 Task: Create a task  Create a new online platform for online therapy sessions , assign it to team member softage.2@softage.net in the project ArrowSprint and update the status of the task to  Off Track , set the priority of the task to Medium
Action: Mouse moved to (56, 45)
Screenshot: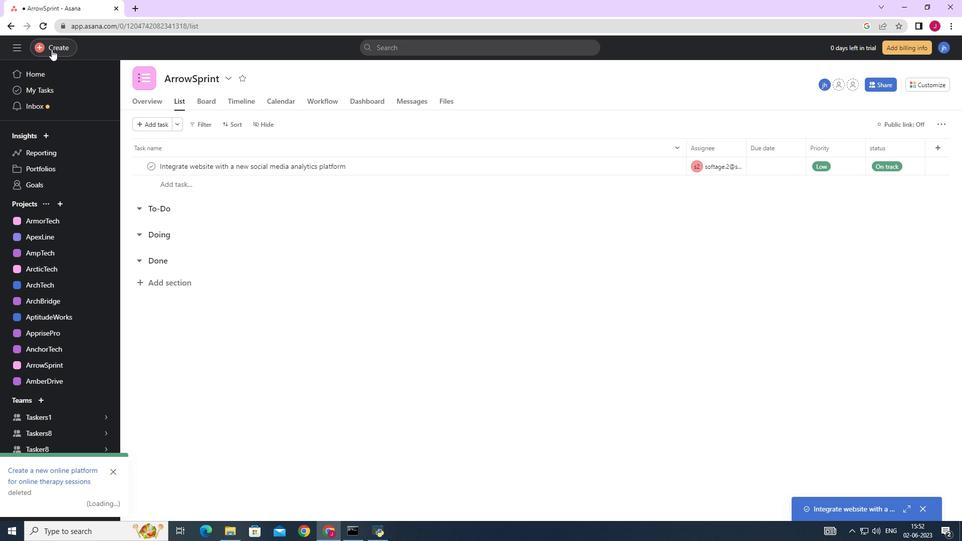 
Action: Mouse pressed left at (56, 45)
Screenshot: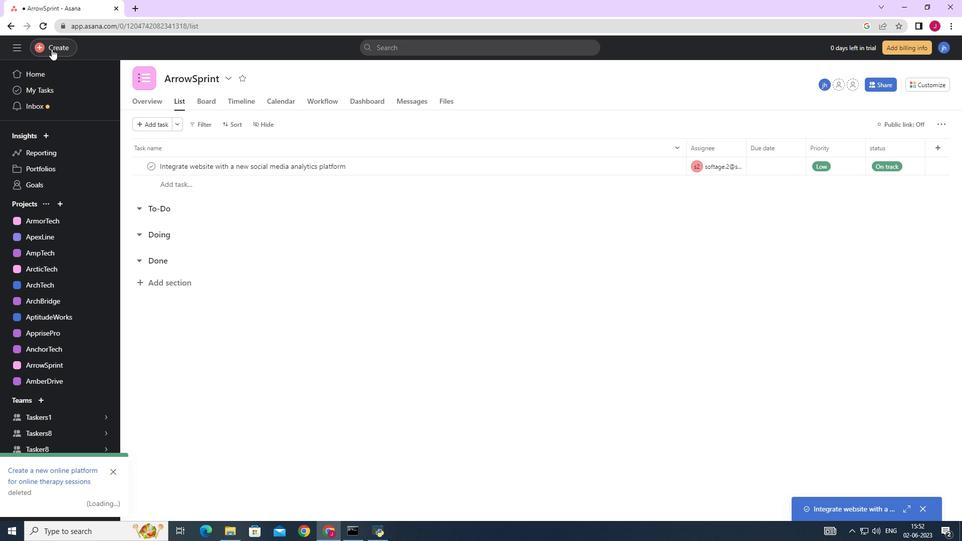 
Action: Mouse moved to (125, 52)
Screenshot: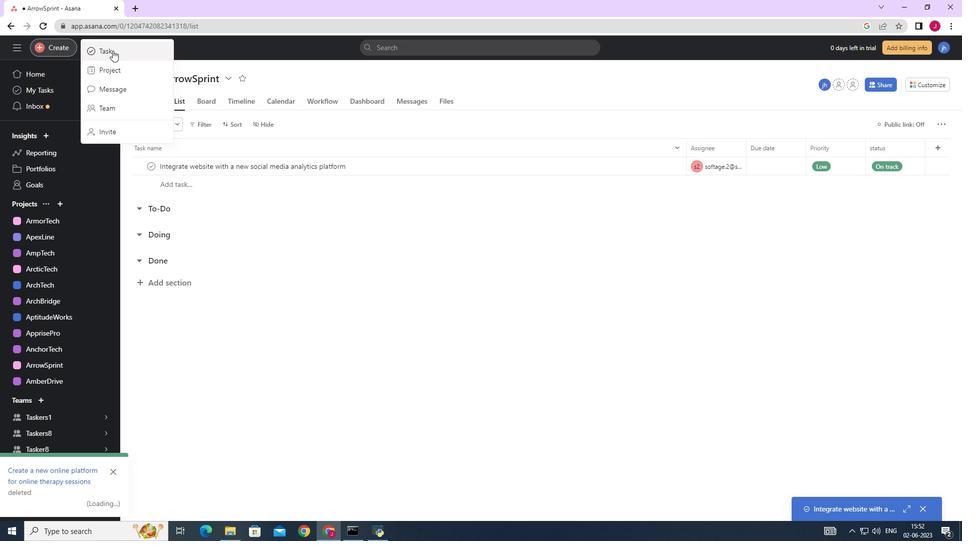 
Action: Mouse pressed left at (125, 52)
Screenshot: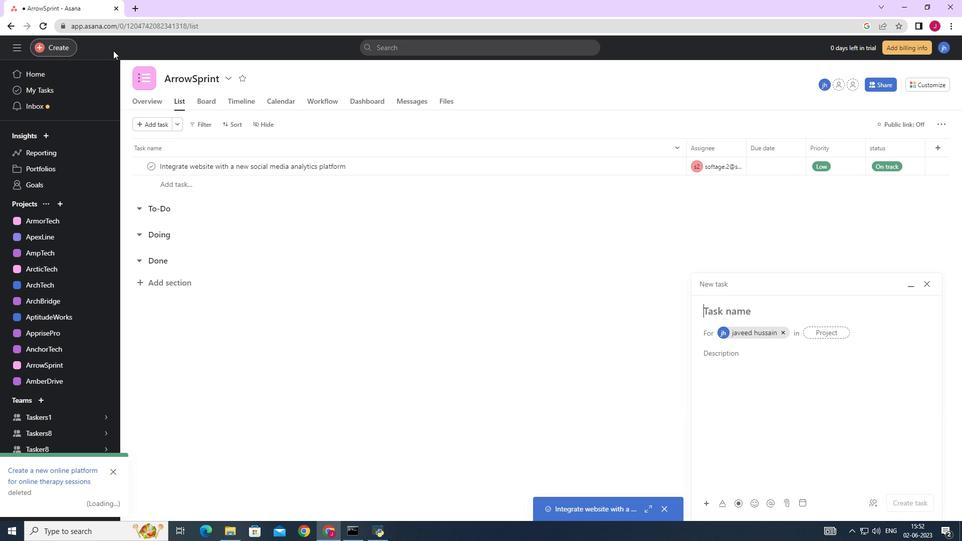
Action: Mouse moved to (786, 335)
Screenshot: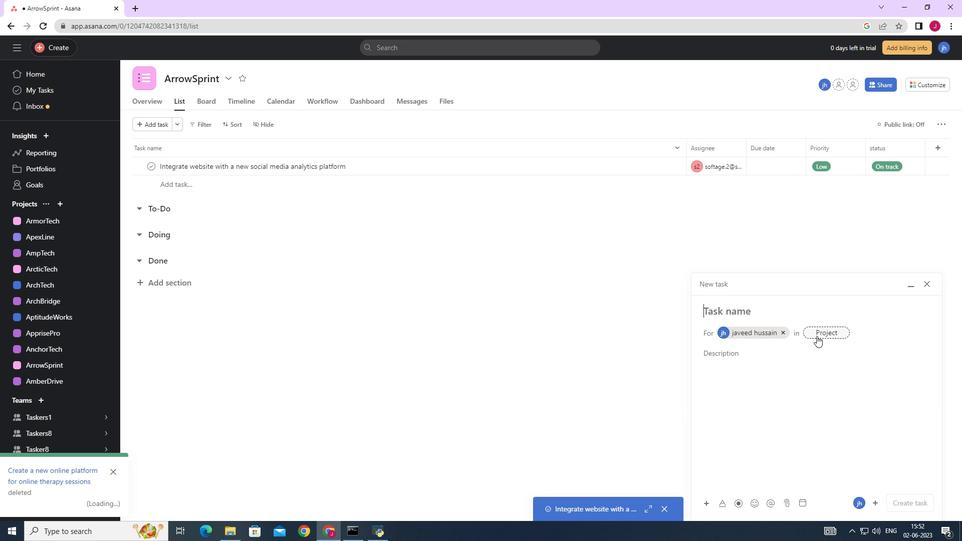 
Action: Mouse pressed left at (786, 335)
Screenshot: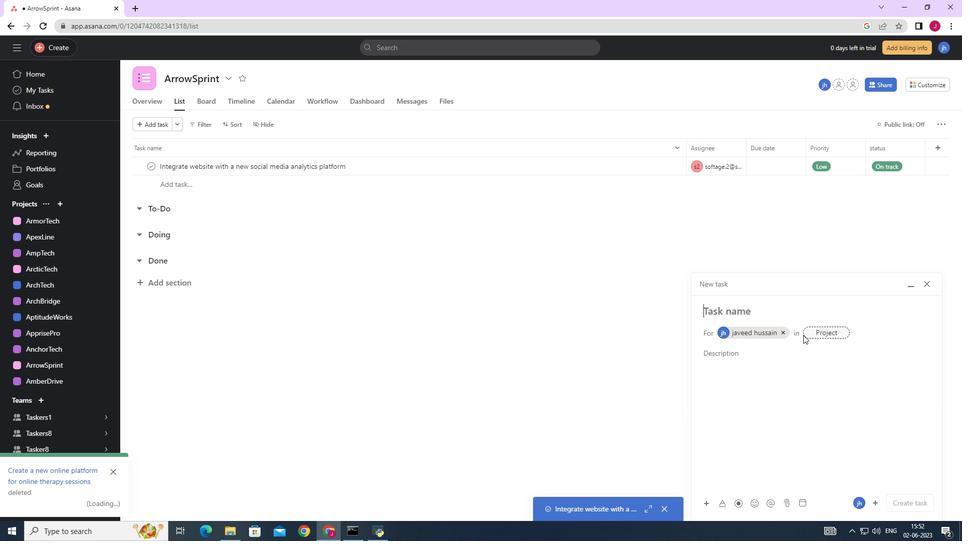 
Action: Mouse moved to (746, 313)
Screenshot: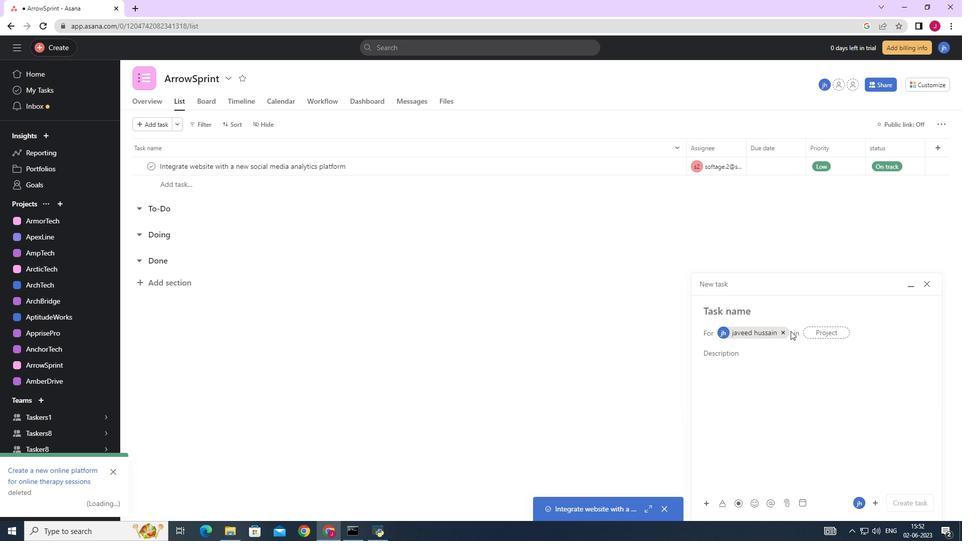 
Action: Mouse pressed left at (746, 313)
Screenshot: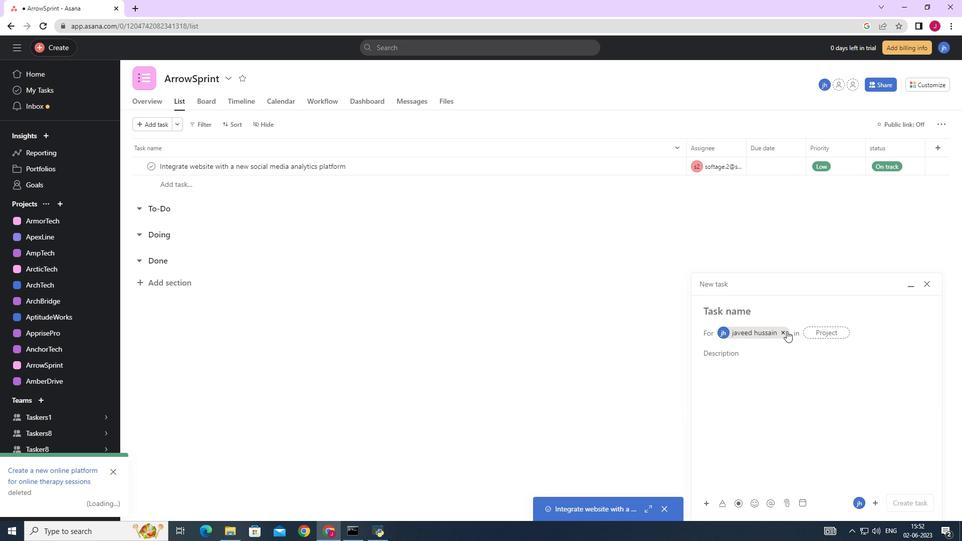 
Action: Key pressed <Key.caps_lock>C<Key.caps_lock>ret<Key.backspace>ate<Key.space>a<Key.space>new<Key.space>online<Key.space>platform<Key.space>for<Key.space>online<Key.space>therapy<Key.space>sessions
Screenshot: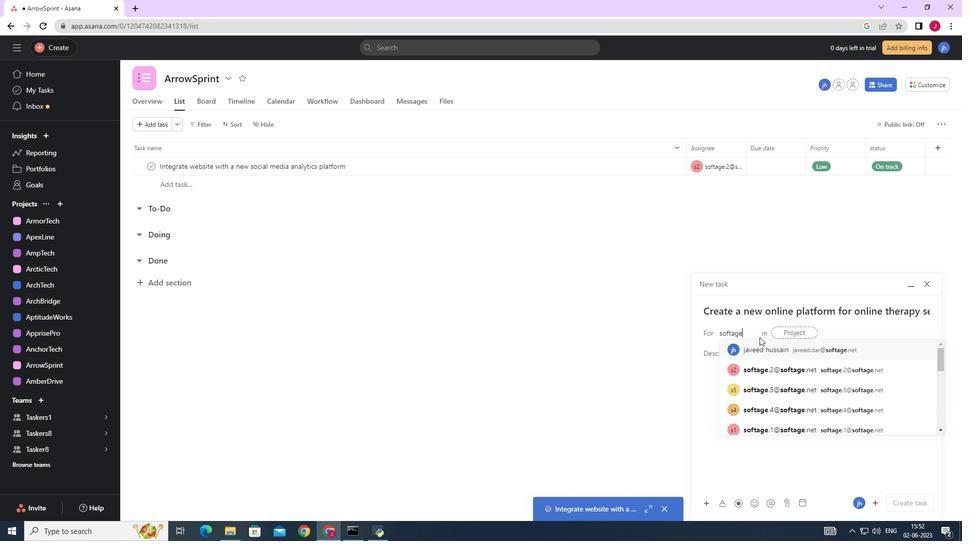 
Action: Mouse moved to (746, 337)
Screenshot: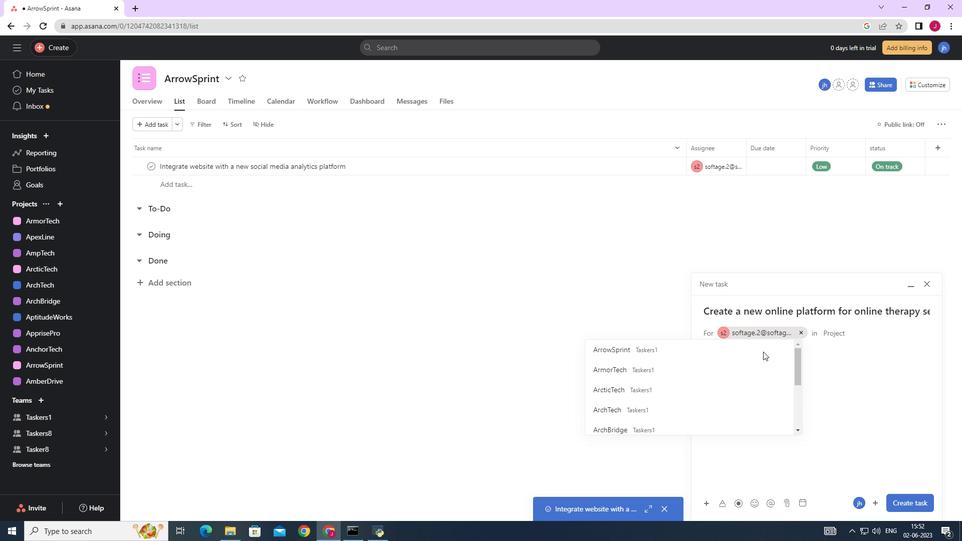 
Action: Mouse pressed left at (746, 337)
Screenshot: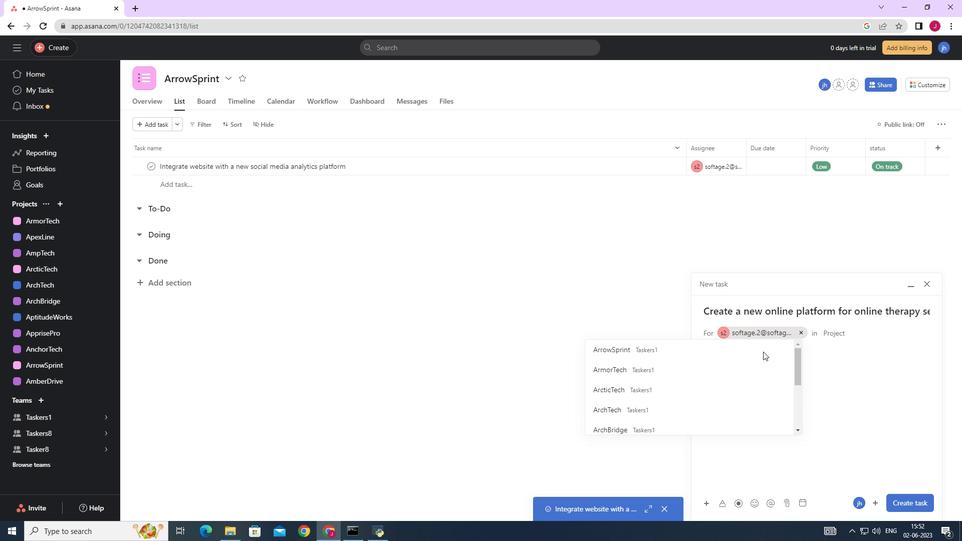 
Action: Mouse moved to (745, 337)
Screenshot: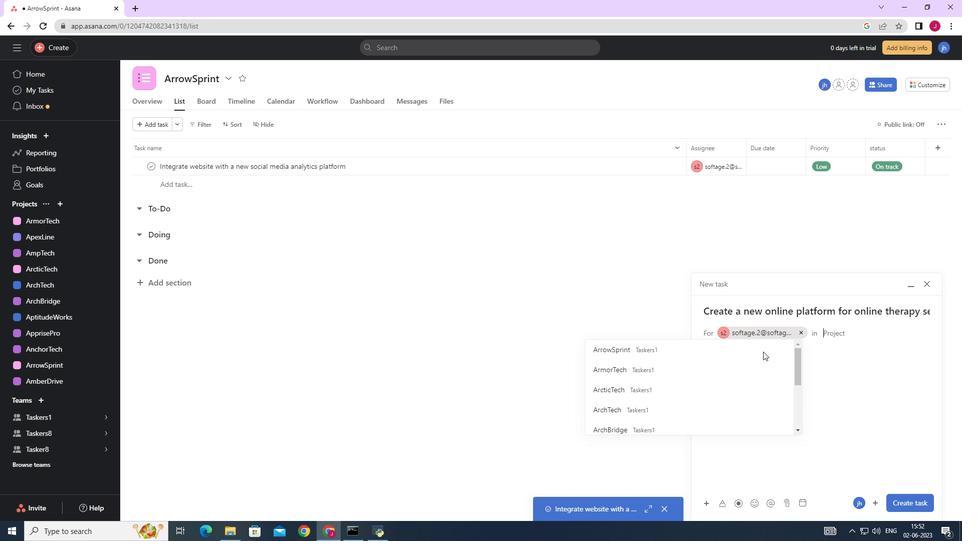 
Action: Key pressed softage.2
Screenshot: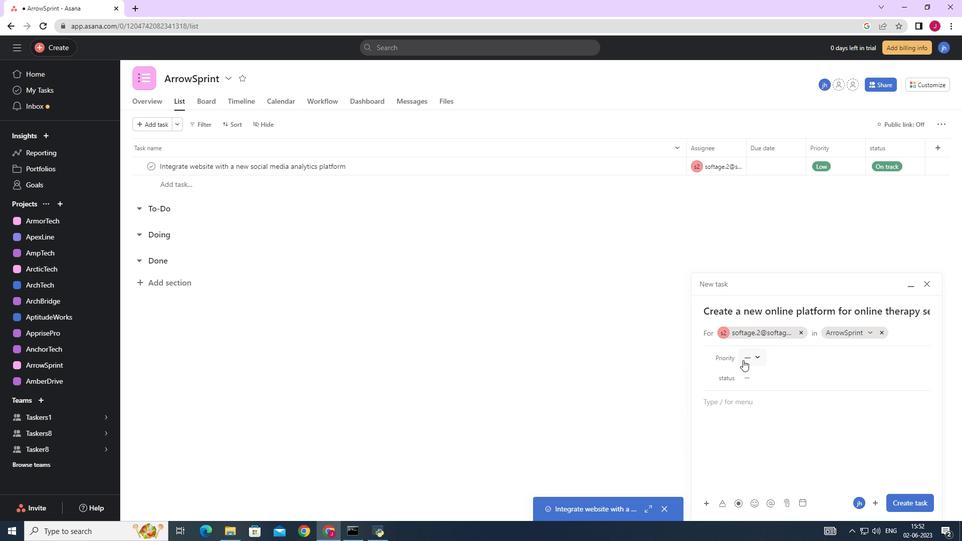 
Action: Mouse moved to (763, 348)
Screenshot: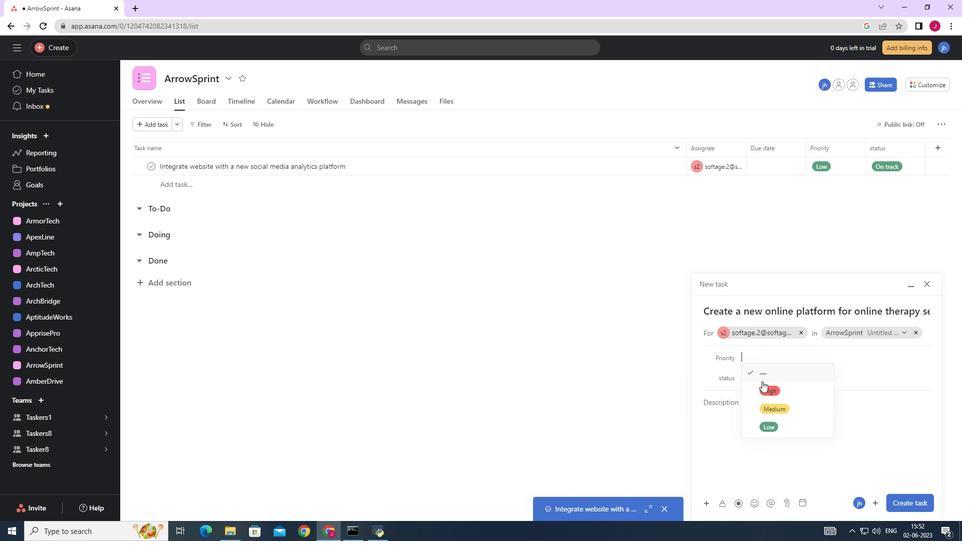 
Action: Mouse pressed left at (763, 348)
Screenshot: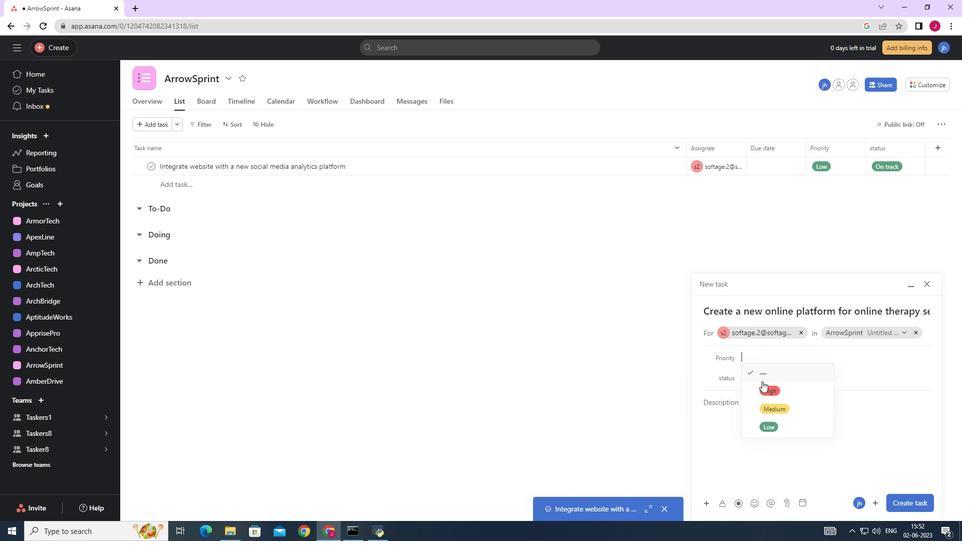 
Action: Mouse moved to (645, 348)
Screenshot: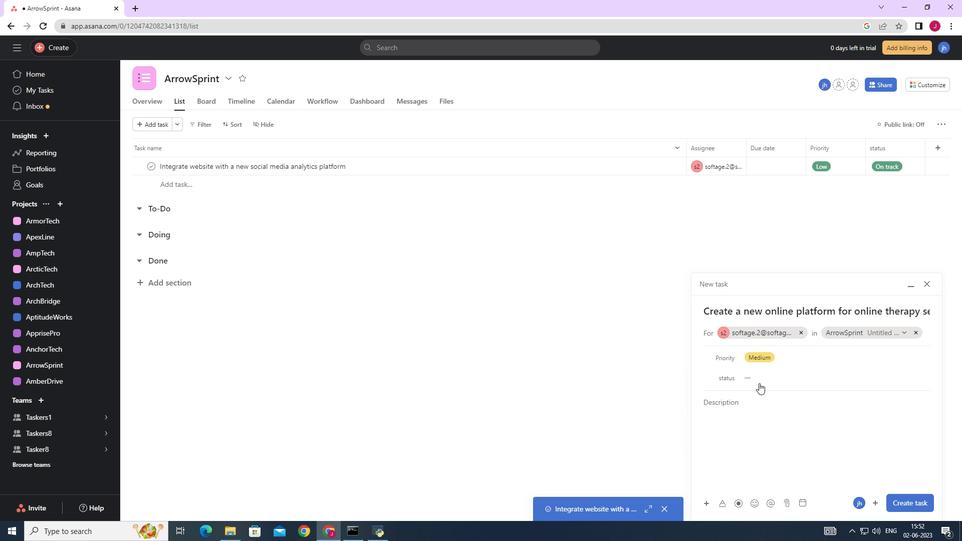 
Action: Mouse pressed left at (645, 348)
Screenshot: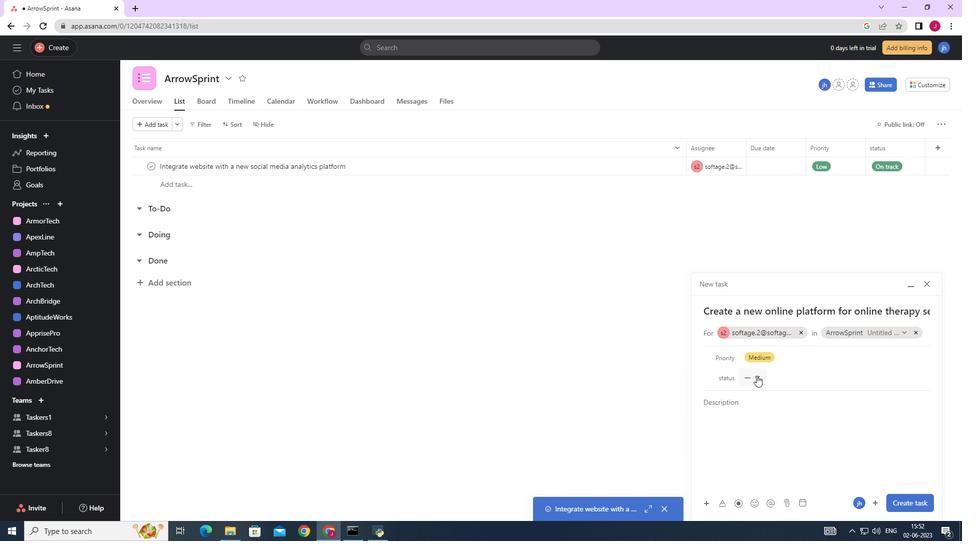 
Action: Mouse moved to (744, 358)
Screenshot: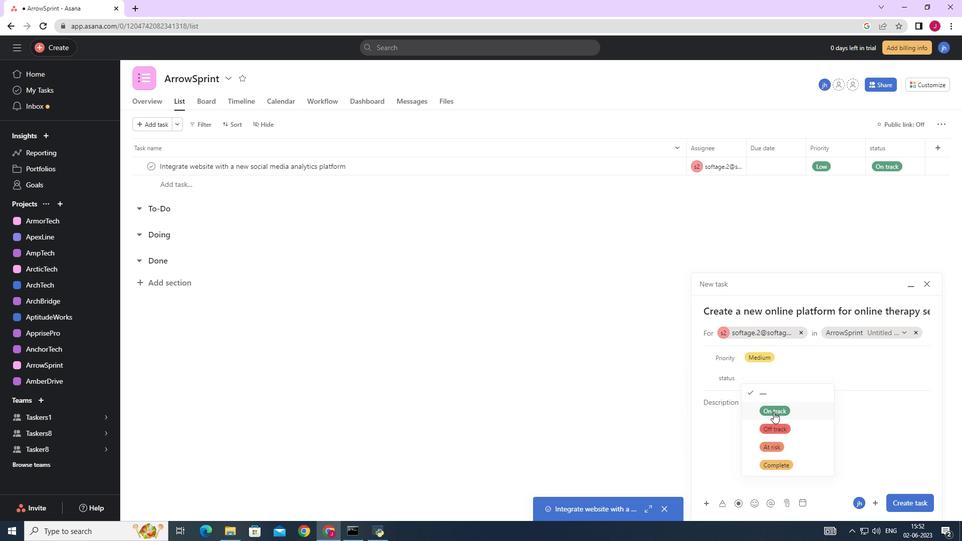 
Action: Mouse pressed left at (744, 358)
Screenshot: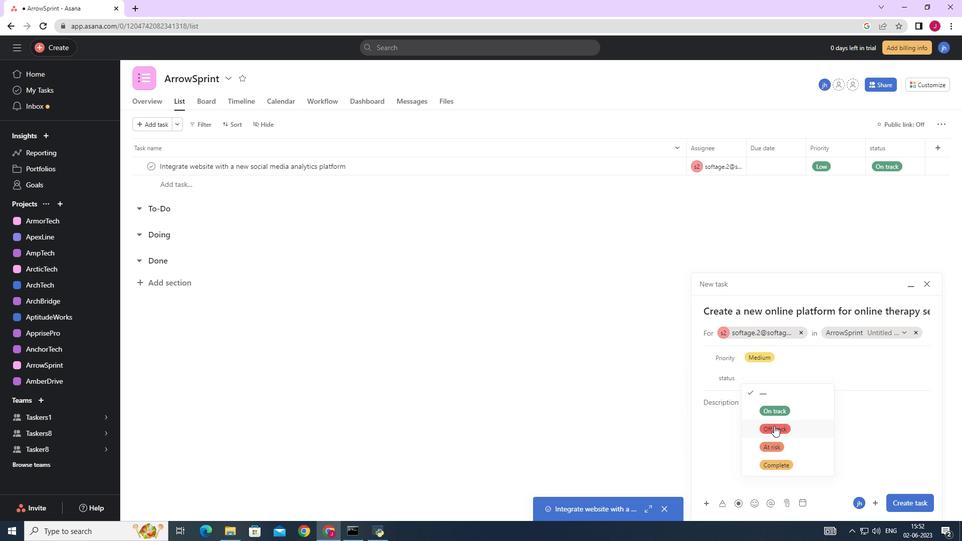 
Action: Mouse moved to (768, 411)
Screenshot: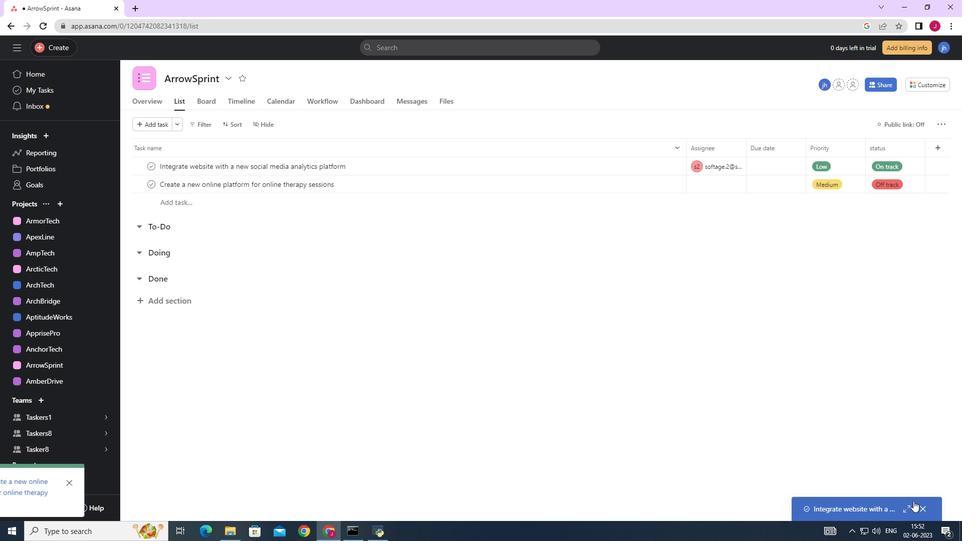 
Action: Mouse pressed left at (768, 411)
Screenshot: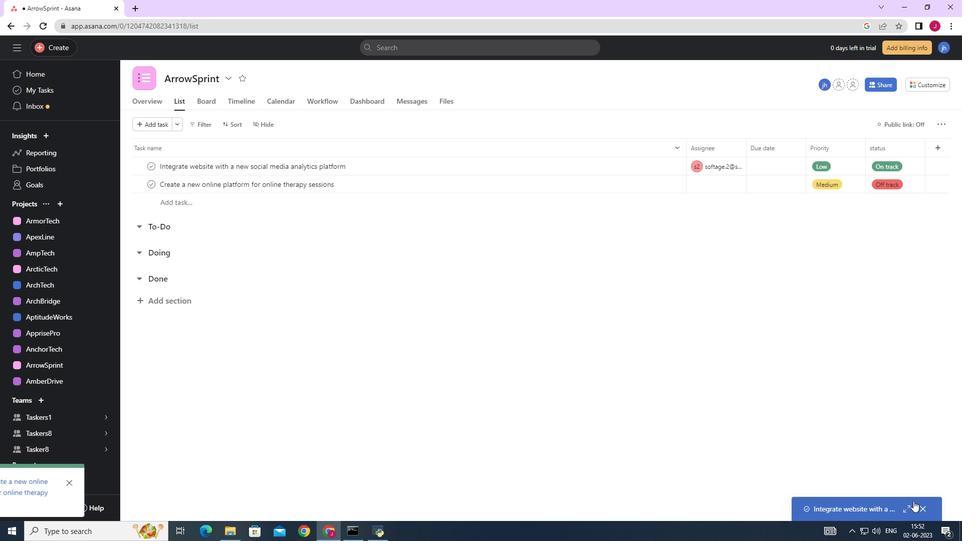 
Action: Mouse moved to (760, 375)
Screenshot: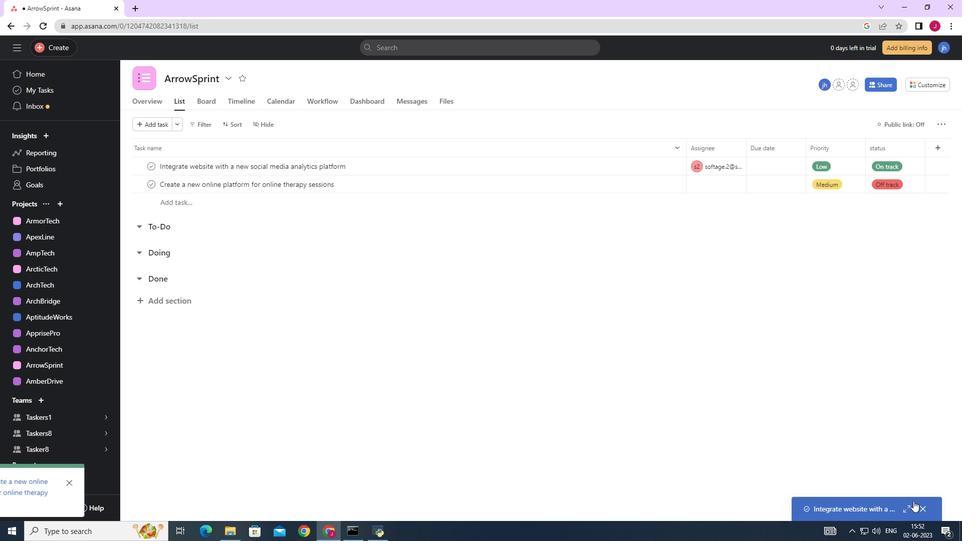 
Action: Mouse pressed left at (760, 375)
Screenshot: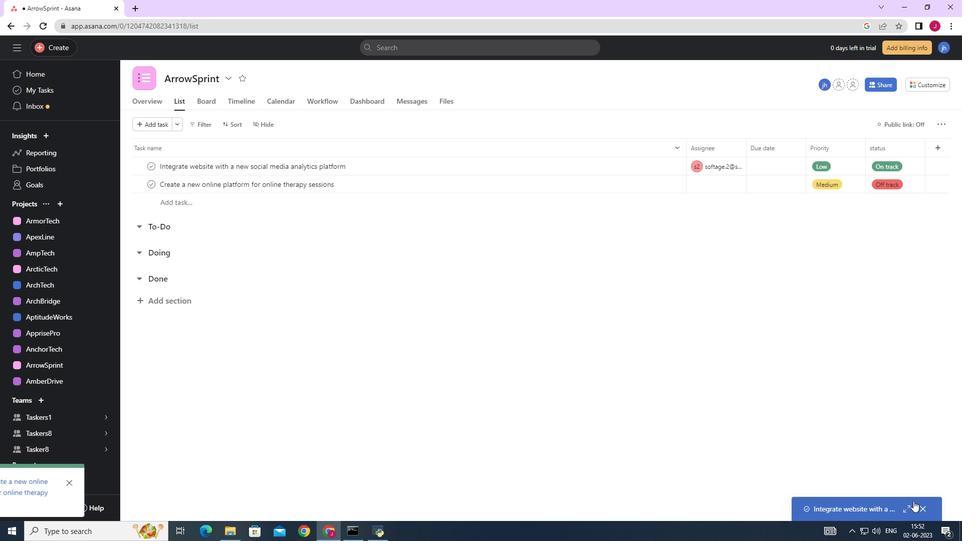 
Action: Mouse moved to (767, 429)
Screenshot: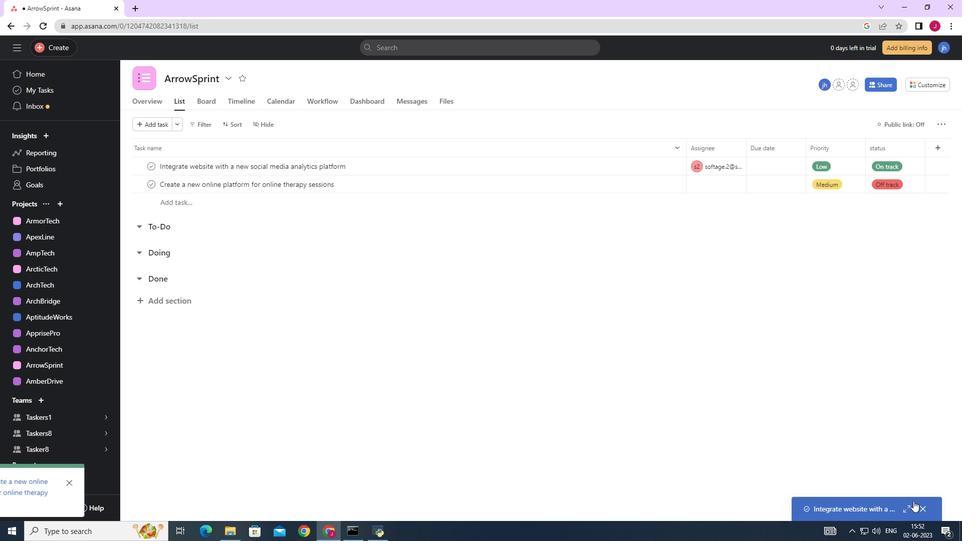 
Action: Mouse pressed left at (767, 429)
Screenshot: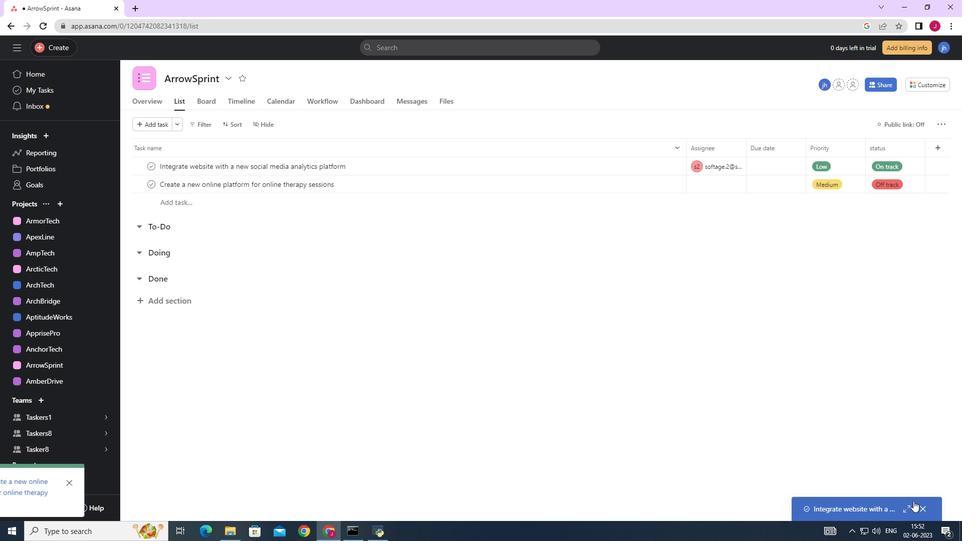 
Action: Mouse moved to (902, 501)
Screenshot: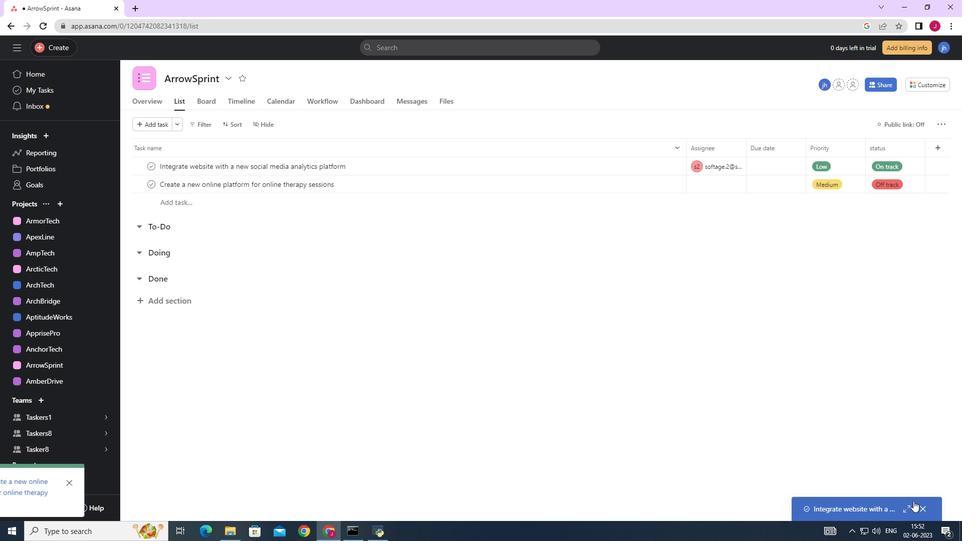 
Action: Mouse pressed left at (902, 501)
Screenshot: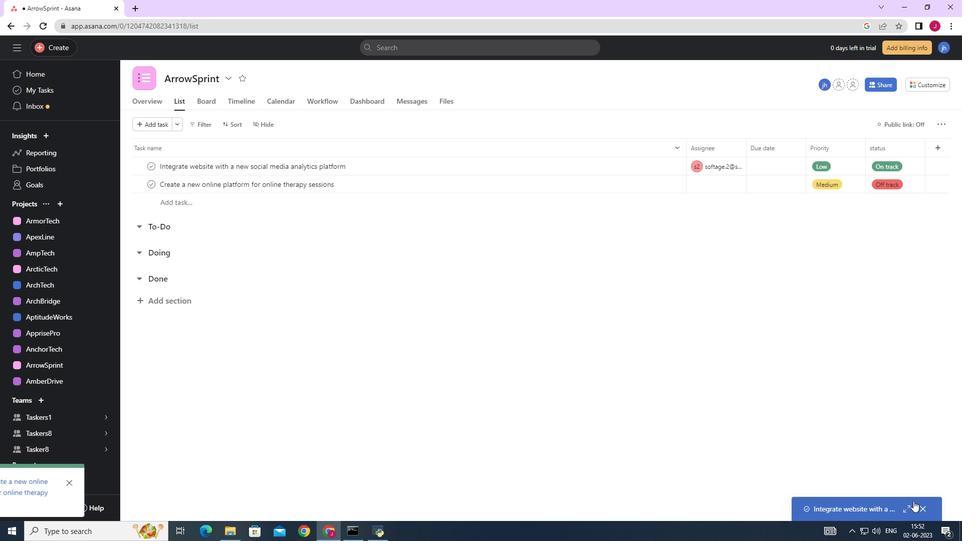 
Action: Mouse moved to (317, 315)
Screenshot: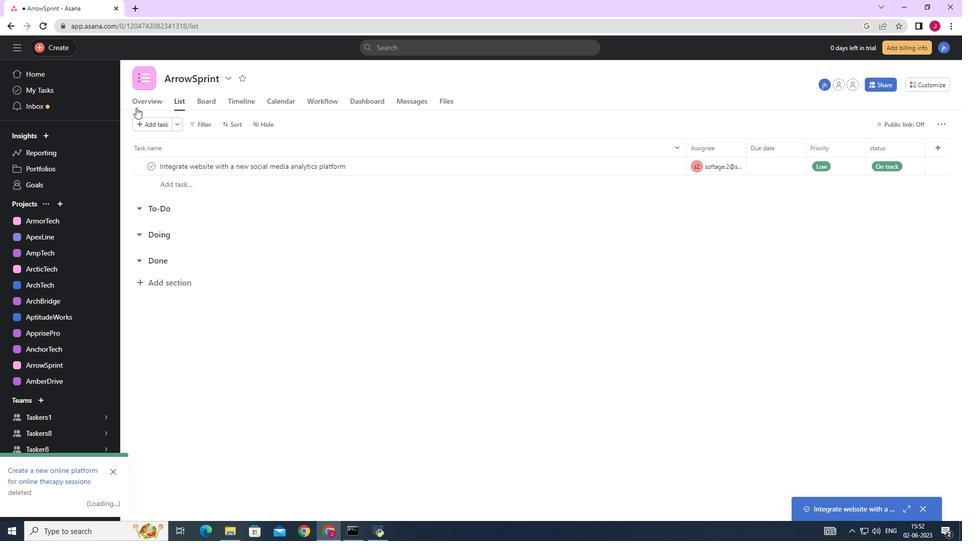 
Action: Mouse scrolled (317, 314) with delta (0, 0)
Screenshot: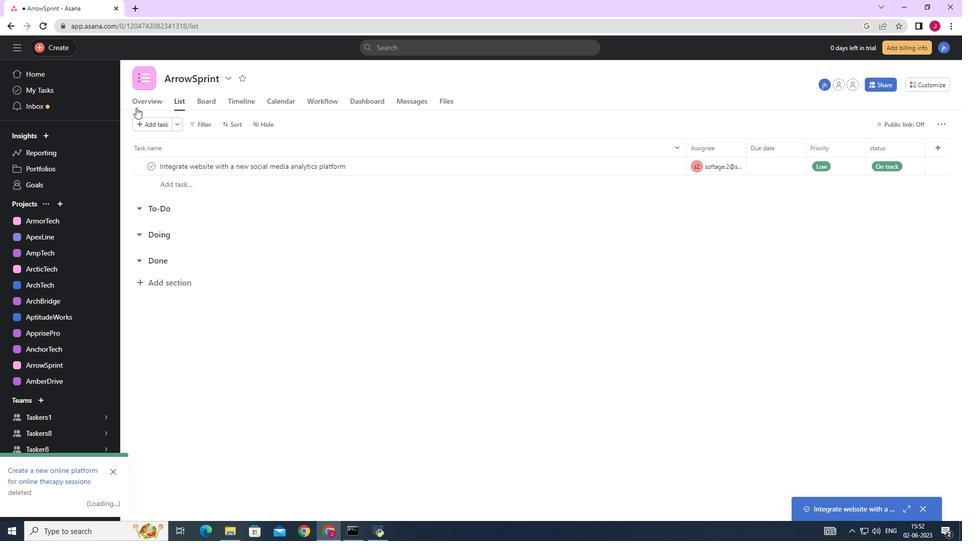 
Action: Mouse scrolled (317, 314) with delta (0, 0)
Screenshot: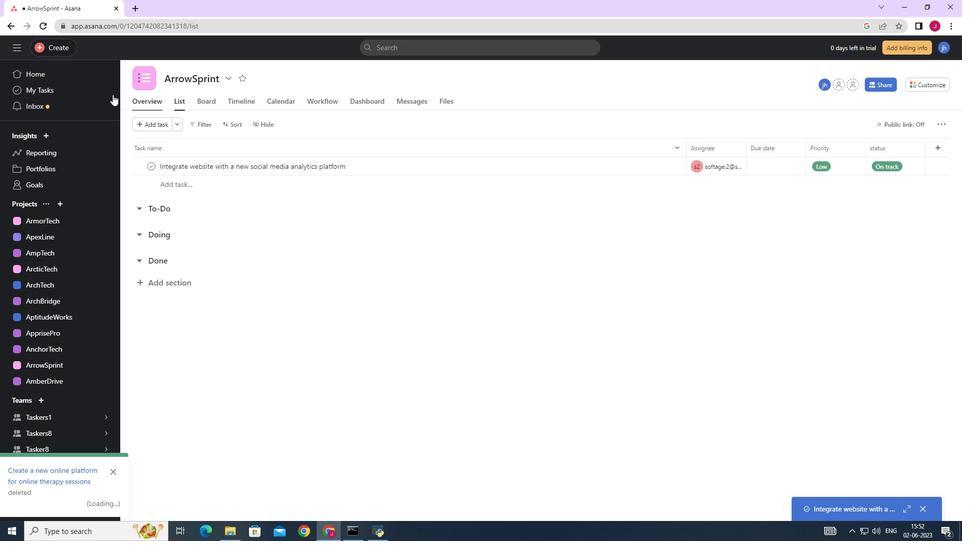 
Action: Mouse moved to (61, 47)
Screenshot: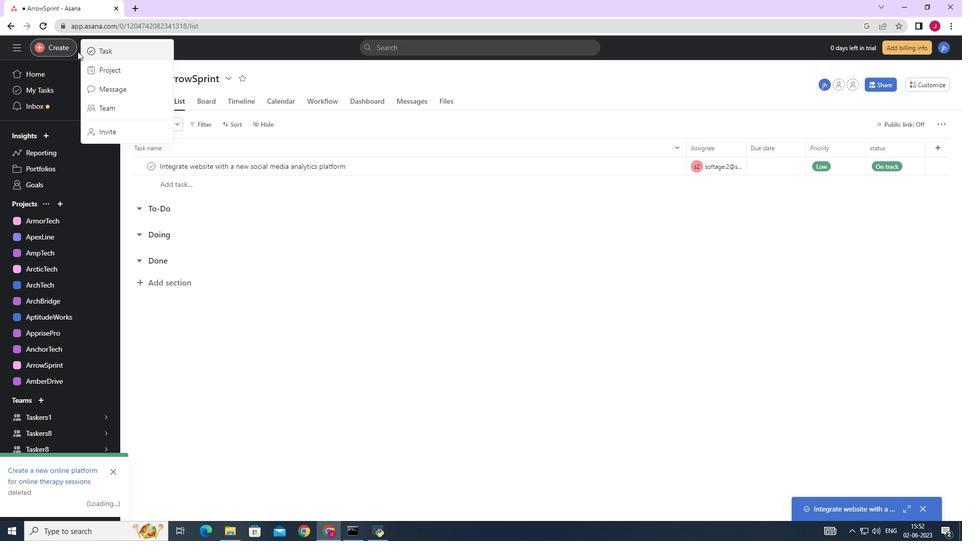 
Action: Mouse pressed left at (61, 47)
Screenshot: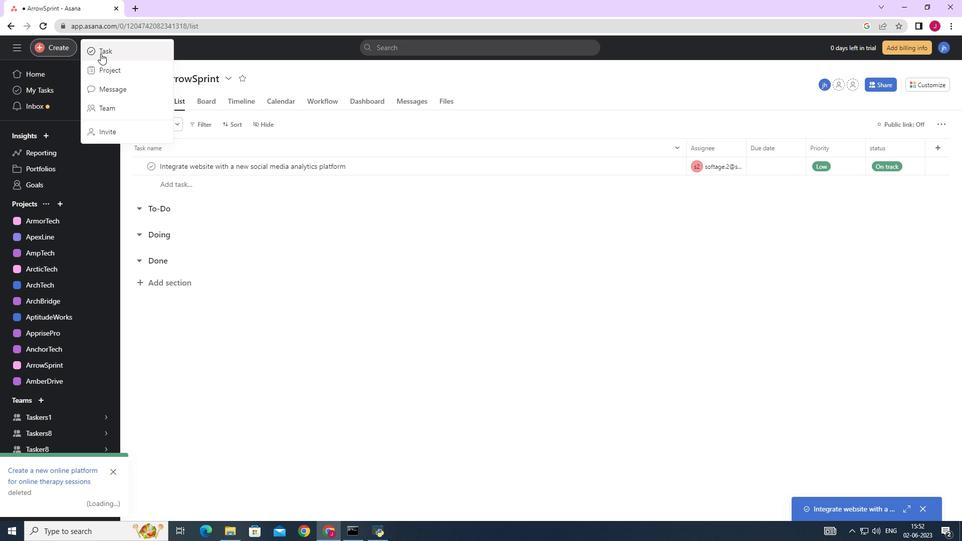 
Action: Mouse moved to (115, 48)
Screenshot: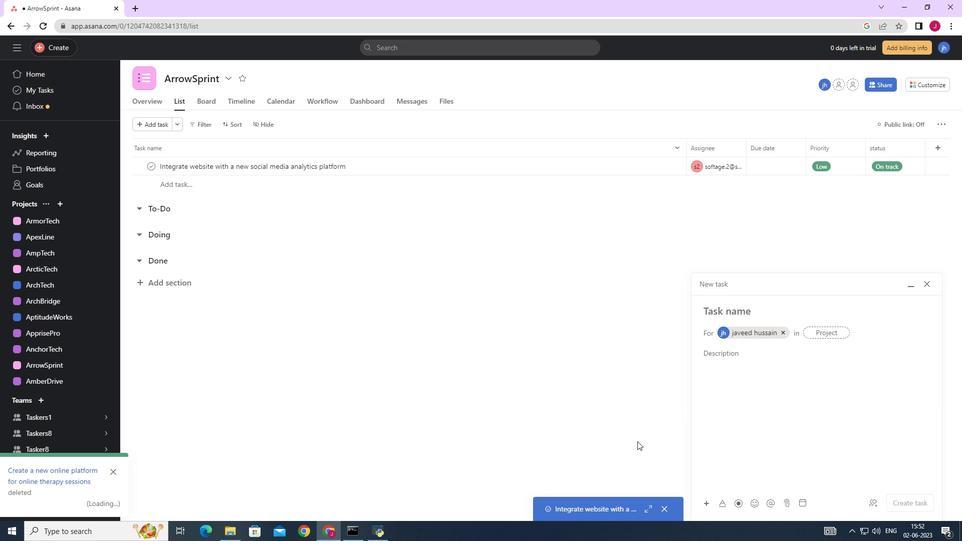 
Action: Mouse pressed left at (115, 48)
Screenshot: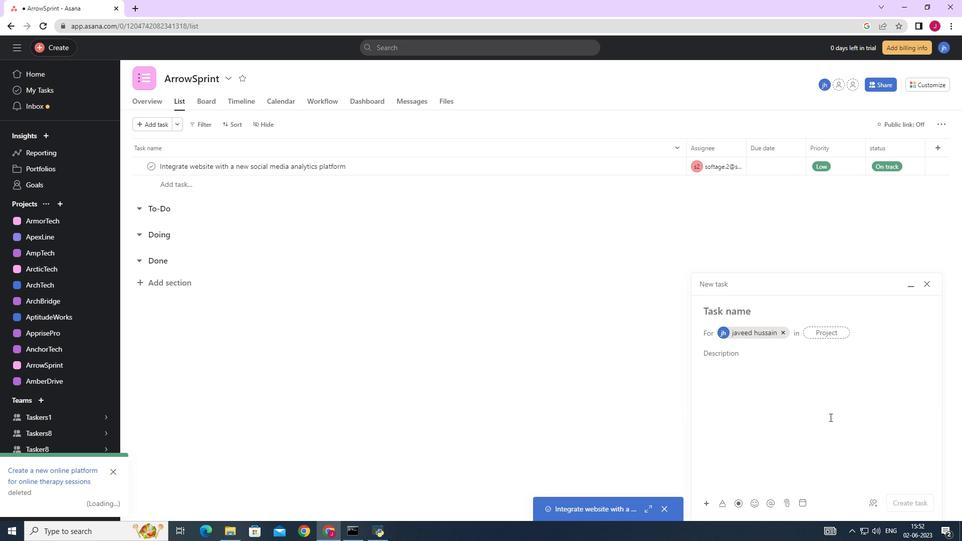 
Action: Mouse moved to (785, 335)
Screenshot: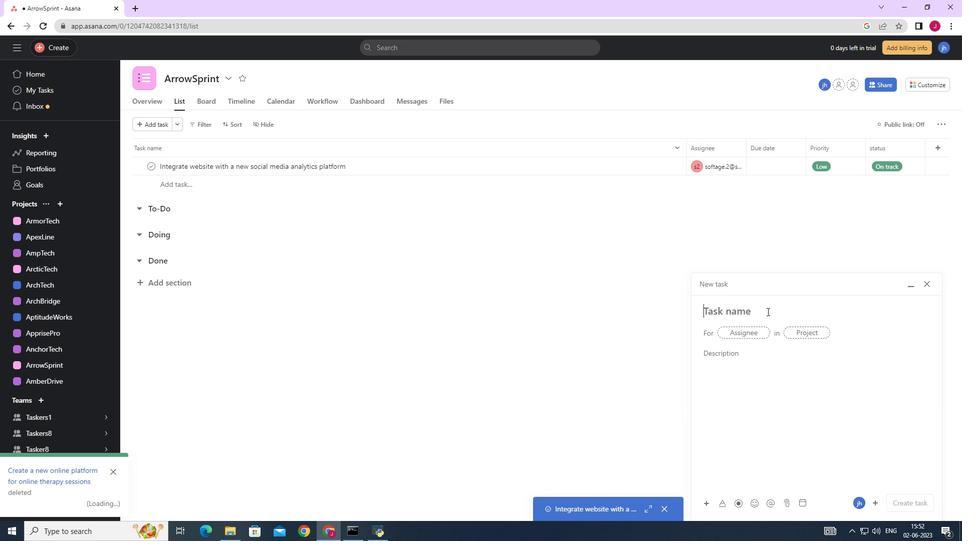 
Action: Mouse pressed left at (785, 335)
Screenshot: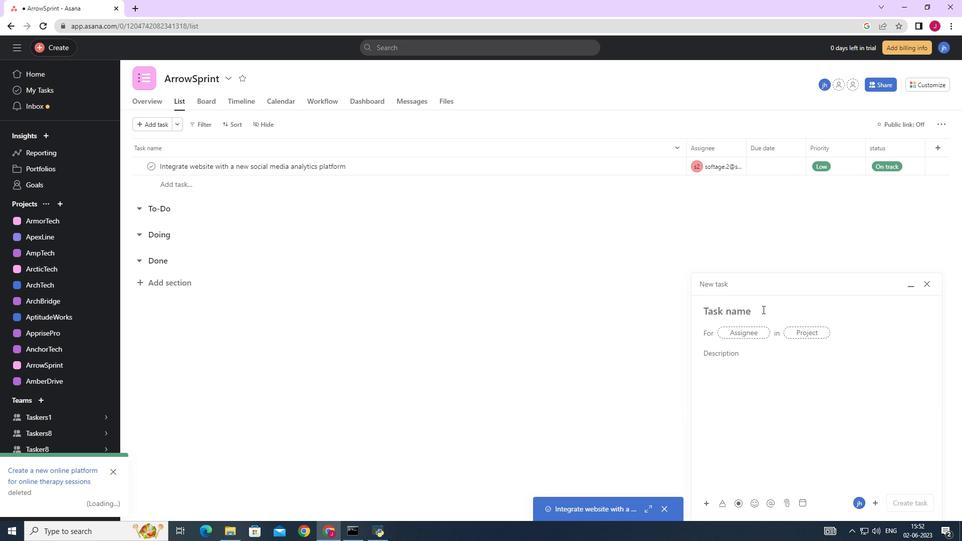 
Action: Mouse moved to (732, 310)
Screenshot: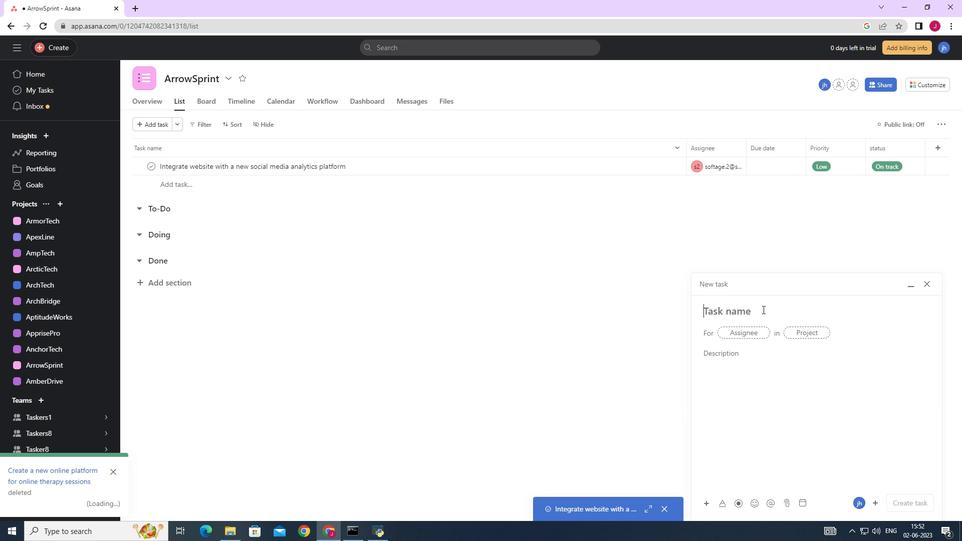 
Action: Mouse pressed left at (732, 310)
Screenshot: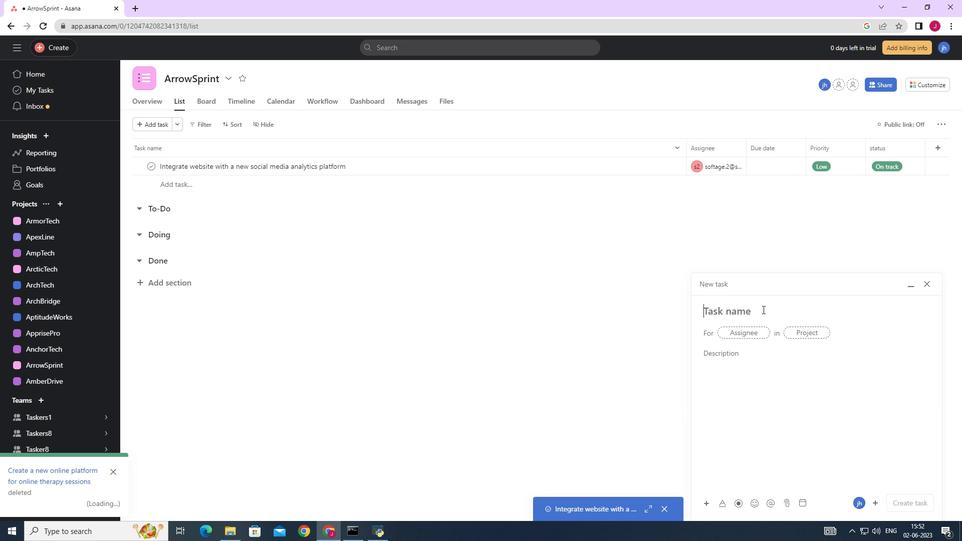 
Action: Key pressed <Key.caps_lock>C<Key.caps_lock>reate<Key.space>anew<Key.insert><Key.backspace><Key.backspace><Key.backspace><Key.backspace><Key.space>new<Key.space>p<Key.backspace>online<Key.space>
Screenshot: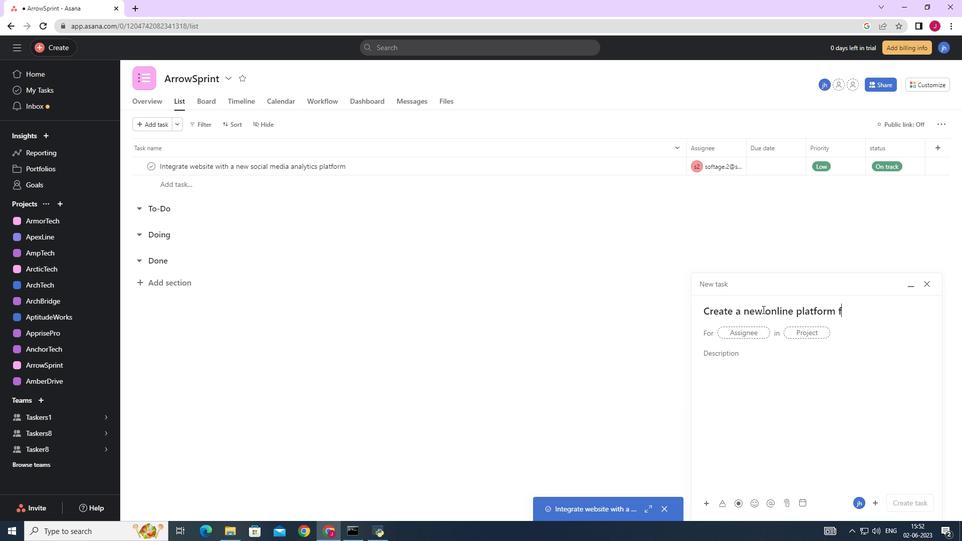 
Action: Mouse moved to (51, 49)
Screenshot: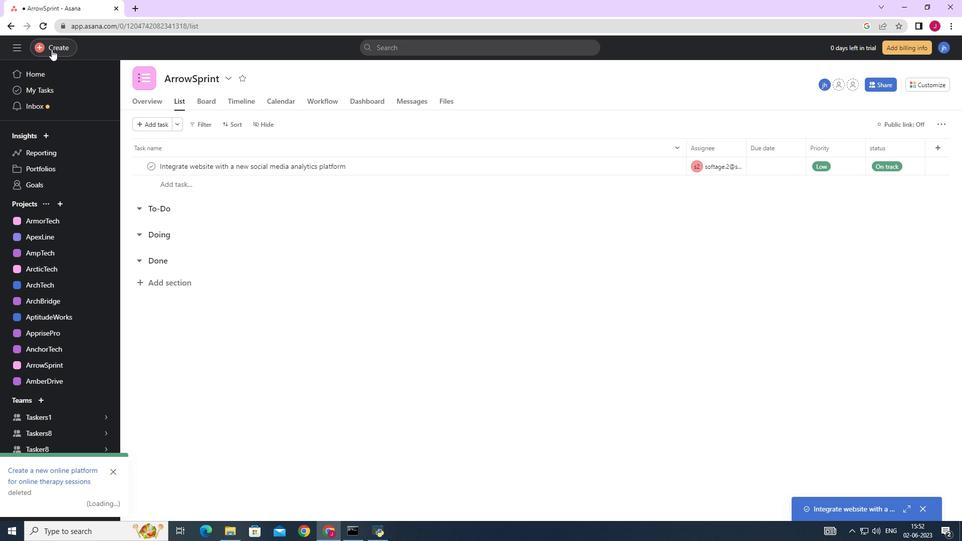 
Action: Mouse pressed left at (51, 49)
Screenshot: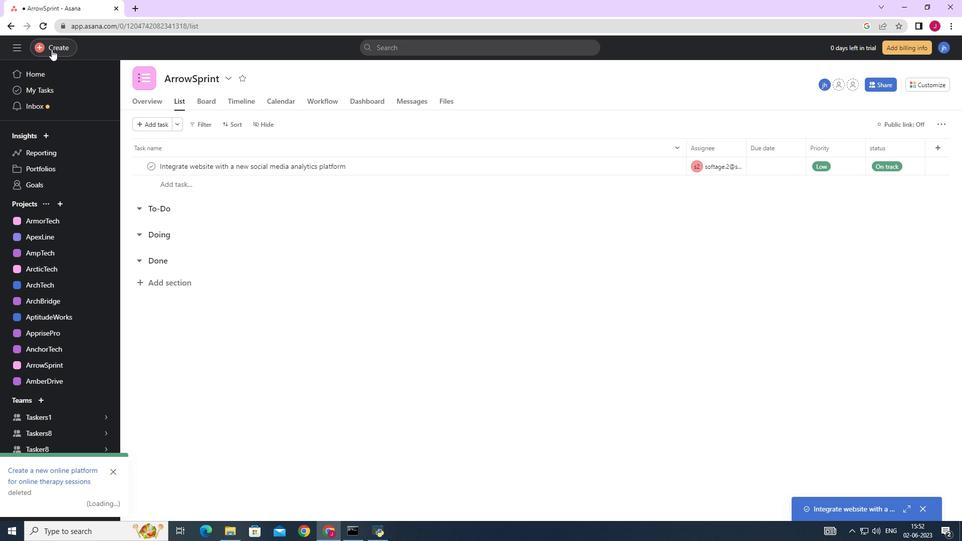 
Action: Mouse moved to (112, 50)
Screenshot: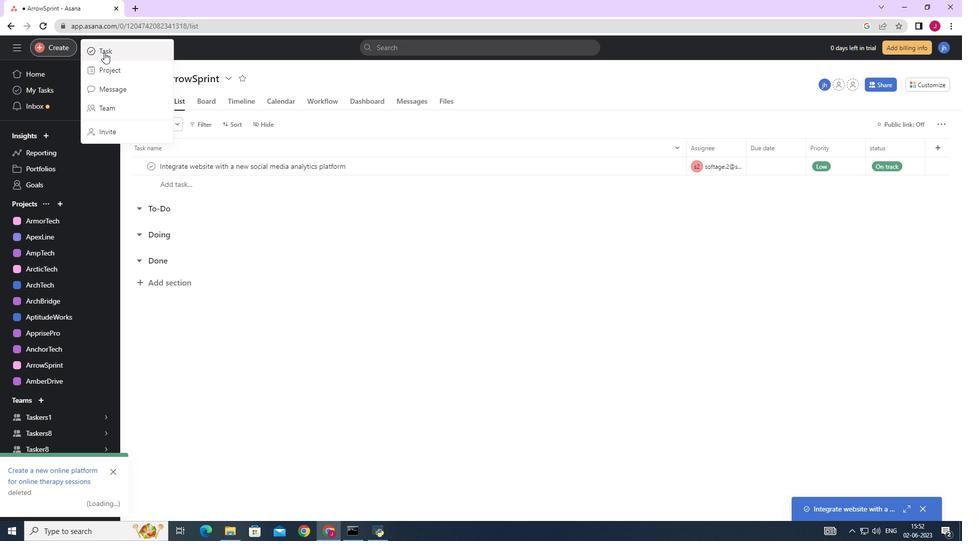 
Action: Mouse pressed left at (112, 50)
Screenshot: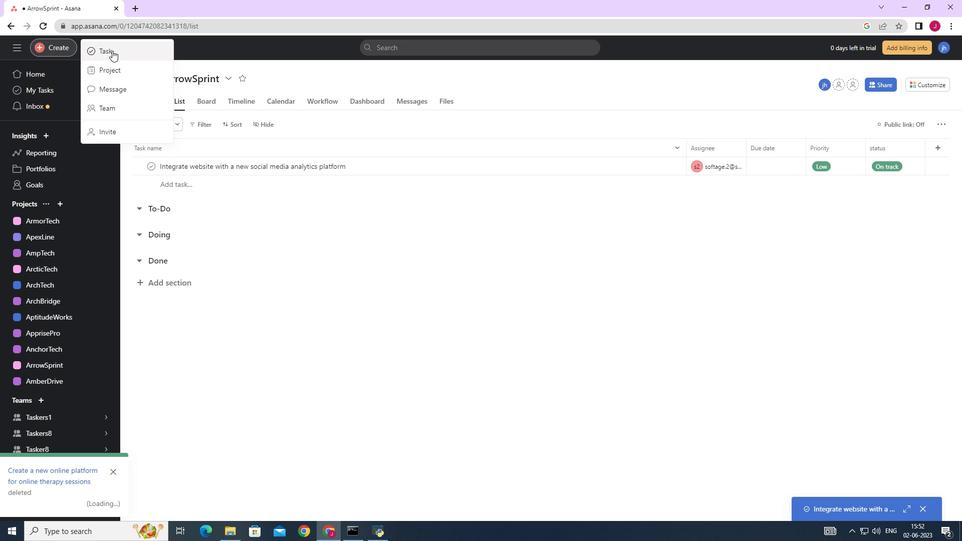 
Action: Mouse moved to (784, 331)
Screenshot: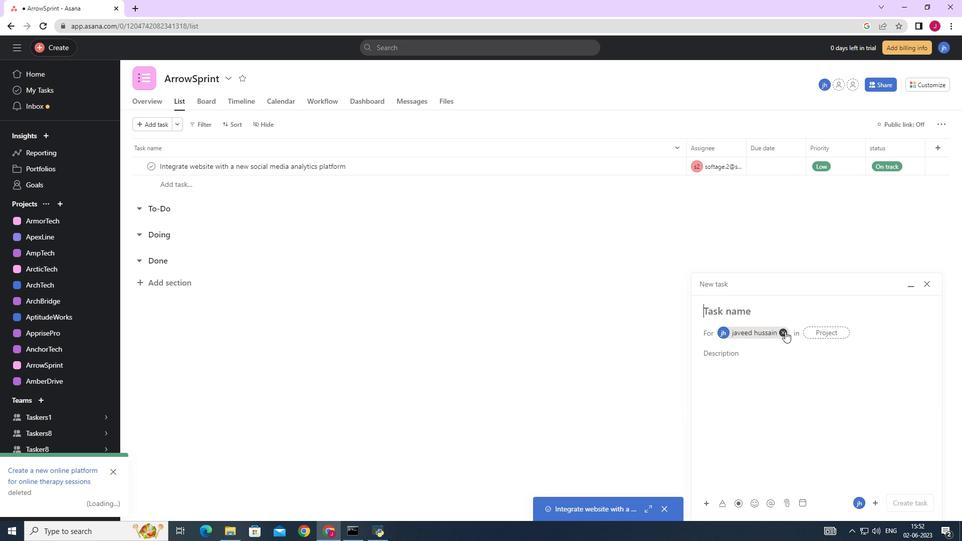 
Action: Mouse pressed left at (784, 331)
Screenshot: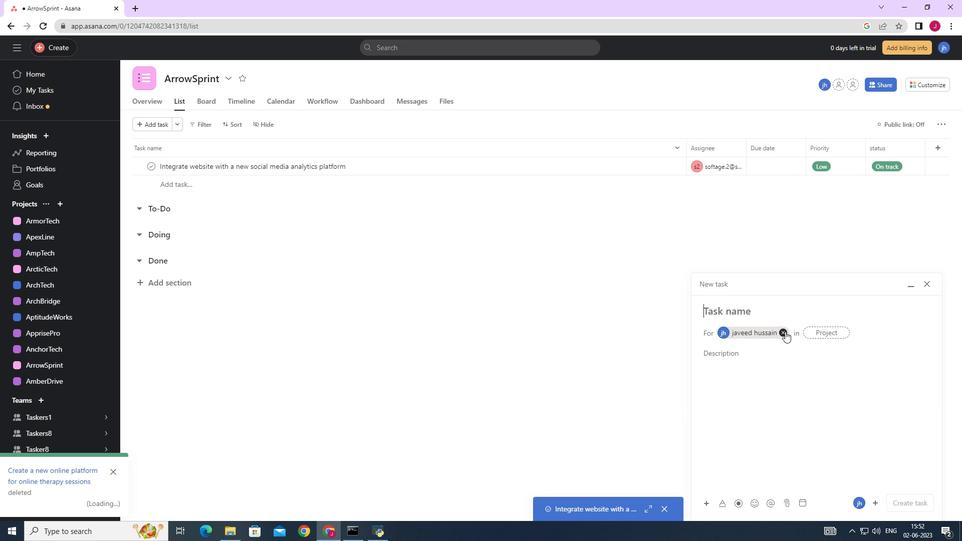 
Action: Mouse moved to (762, 309)
Screenshot: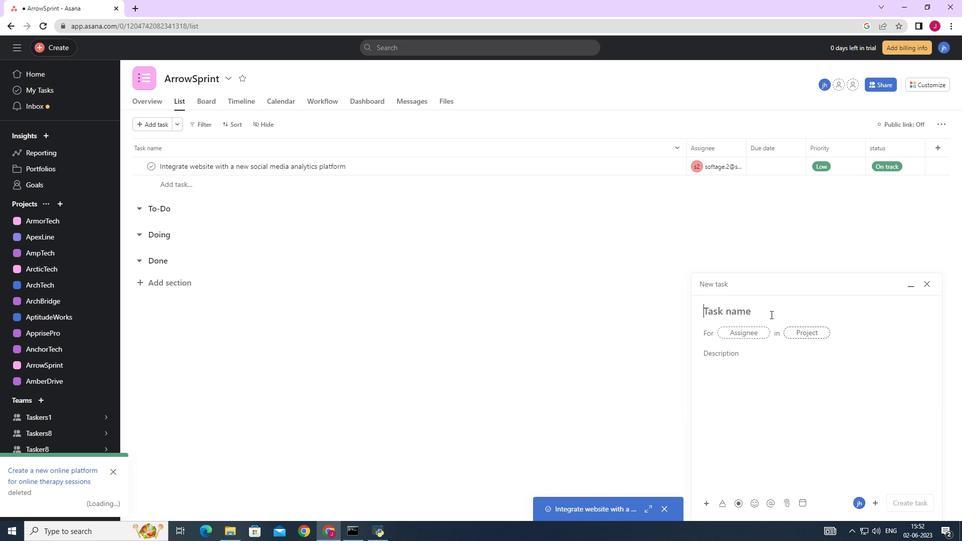
Action: Mouse pressed left at (762, 309)
Screenshot: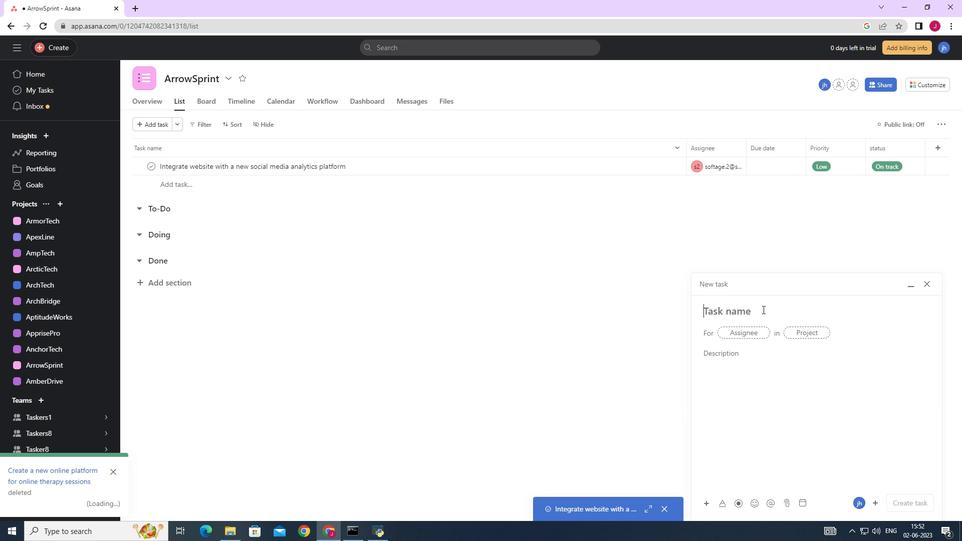 
Action: Key pressed <Key.caps_lock>C<Key.caps_lock>reate<Key.space>anew<Key.space><Key.backspace><Key.backspace><Key.backspace><Key.backspace><Key.space>new<Key.space>online<Key.space>platform<Key.space>for<Key.space>online<Key.space>therapy<Key.space>sessions
Screenshot: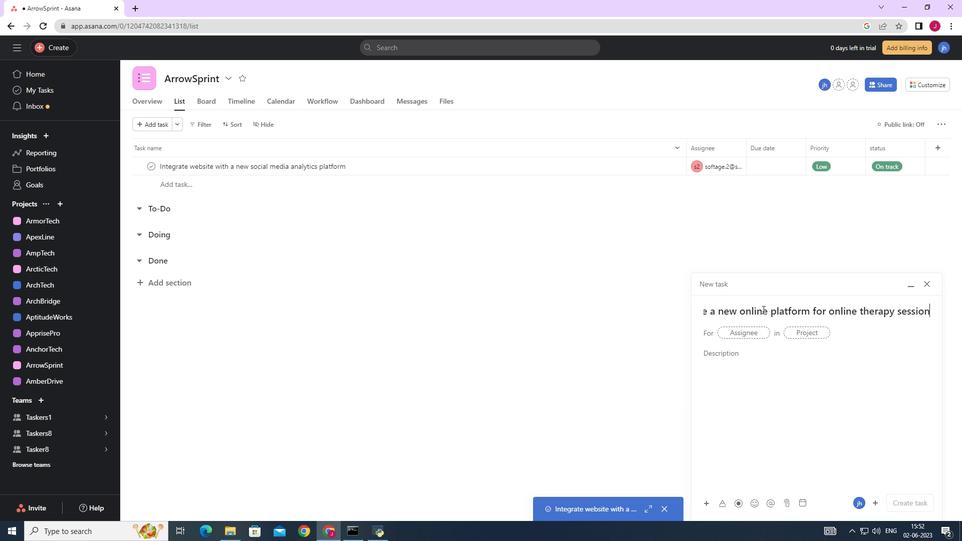 
Action: Mouse moved to (759, 337)
Screenshot: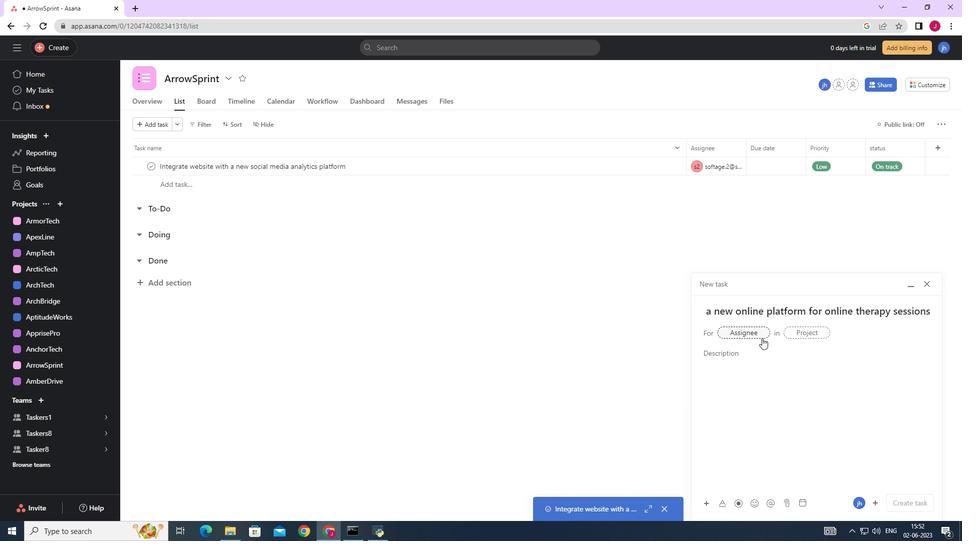 
Action: Mouse pressed left at (759, 337)
Screenshot: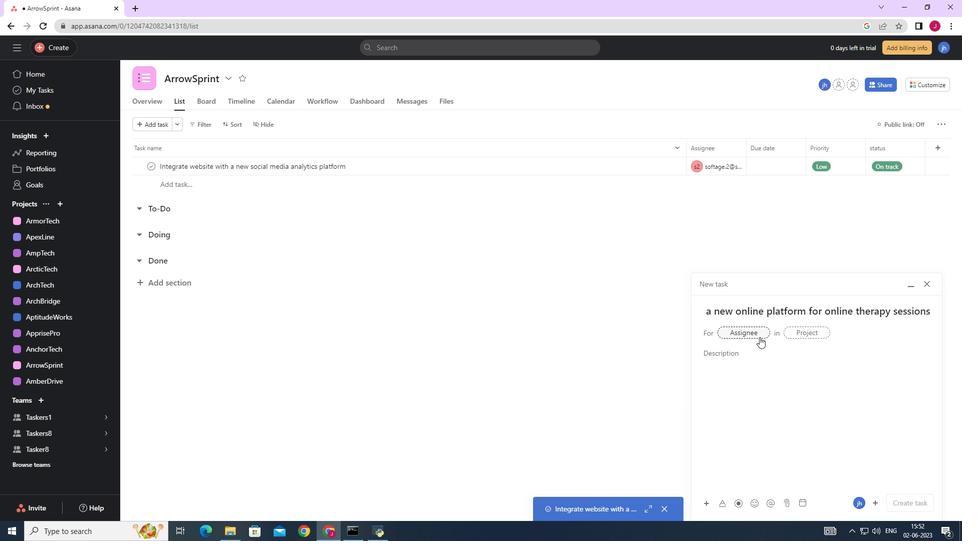 
Action: Key pressed softage.2
Screenshot: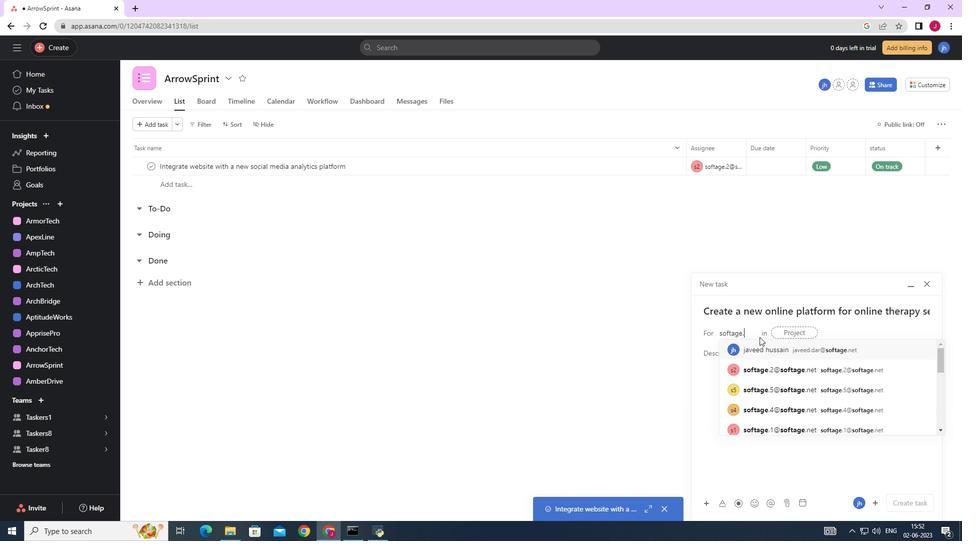 
Action: Mouse moved to (763, 351)
Screenshot: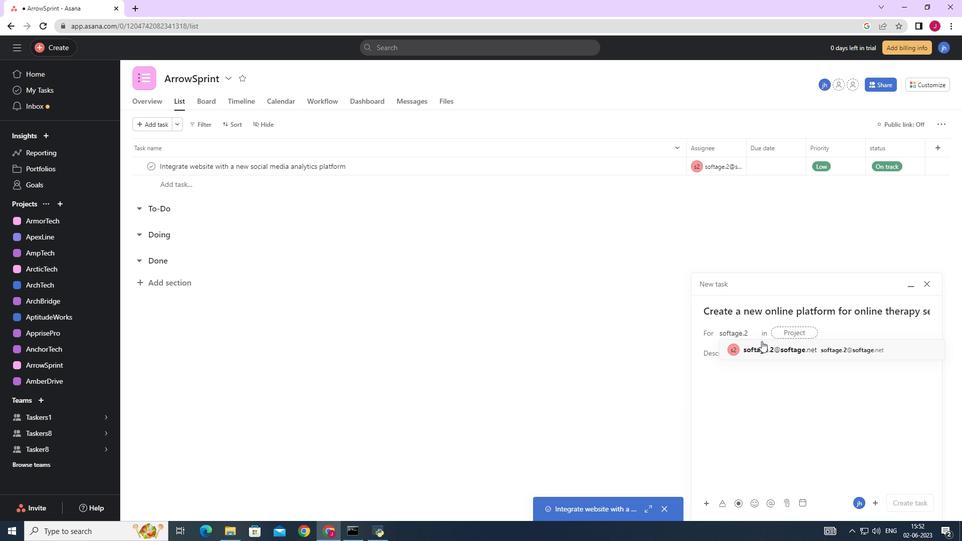 
Action: Mouse pressed left at (763, 351)
Screenshot: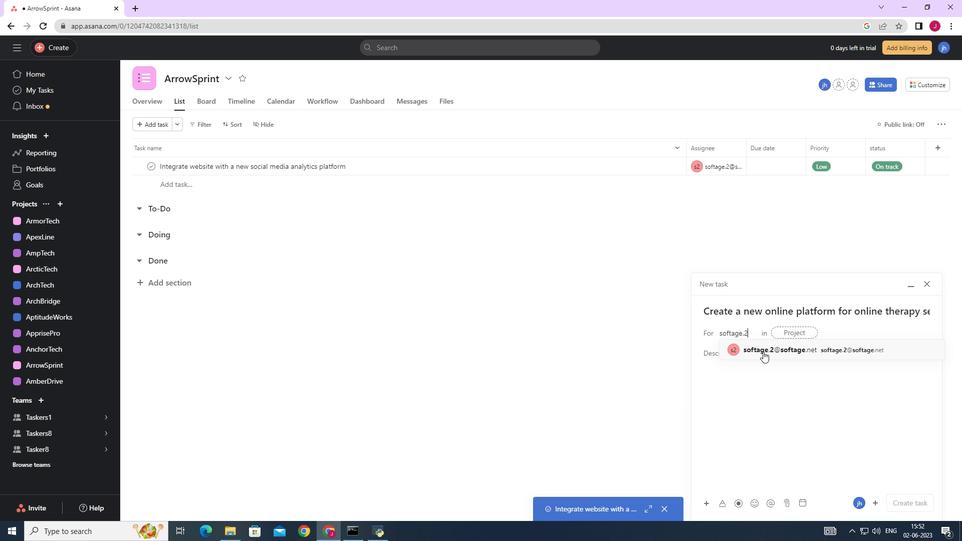 
Action: Mouse moved to (679, 349)
Screenshot: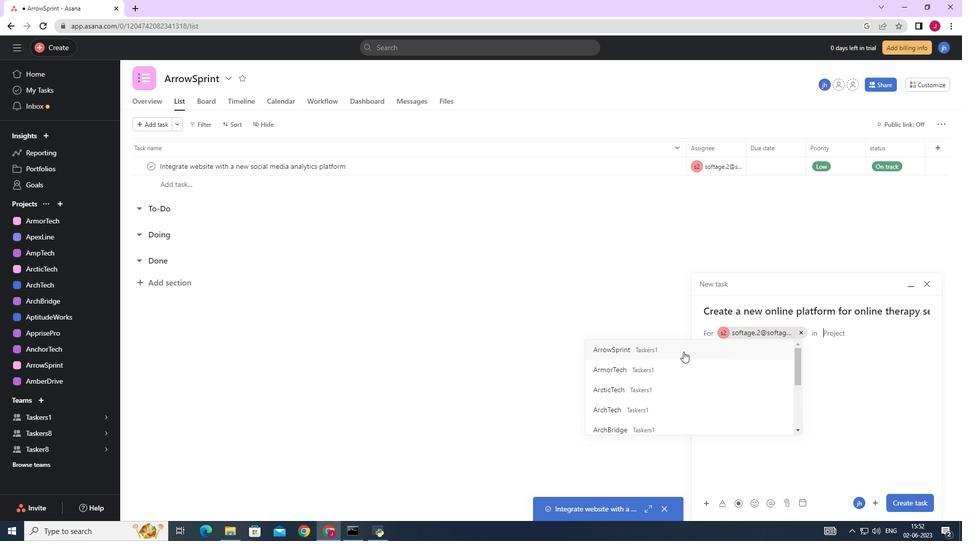 
Action: Mouse pressed left at (679, 349)
Screenshot: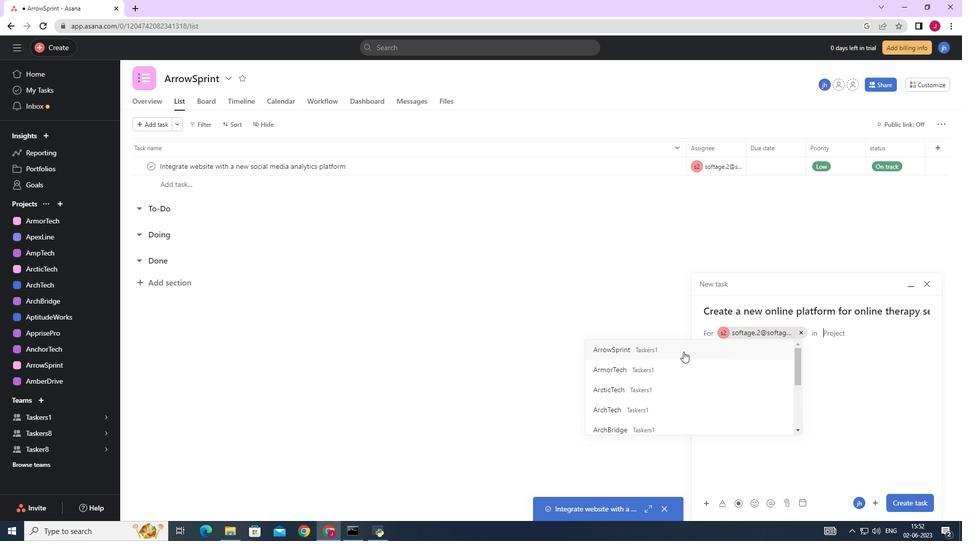 
Action: Mouse moved to (747, 356)
Screenshot: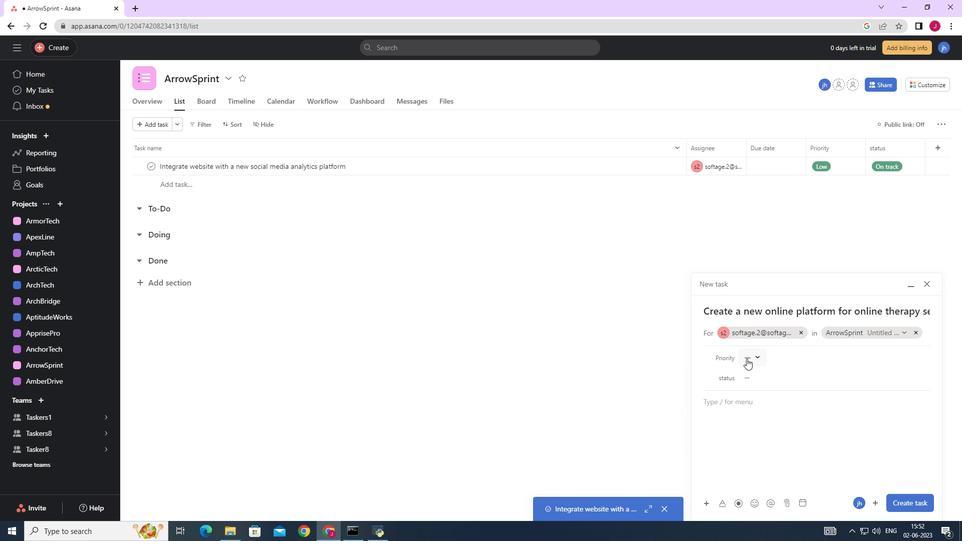 
Action: Mouse pressed left at (747, 356)
Screenshot: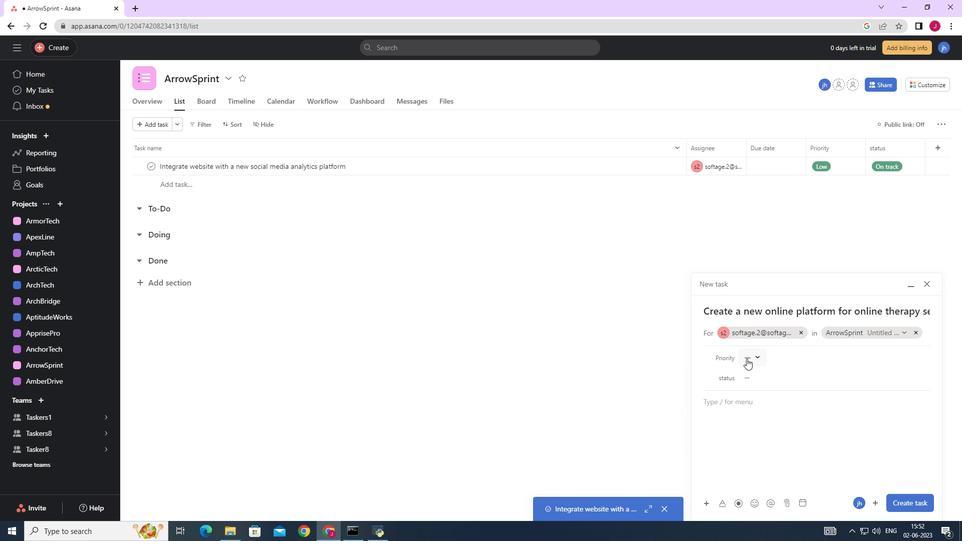 
Action: Mouse moved to (772, 412)
Screenshot: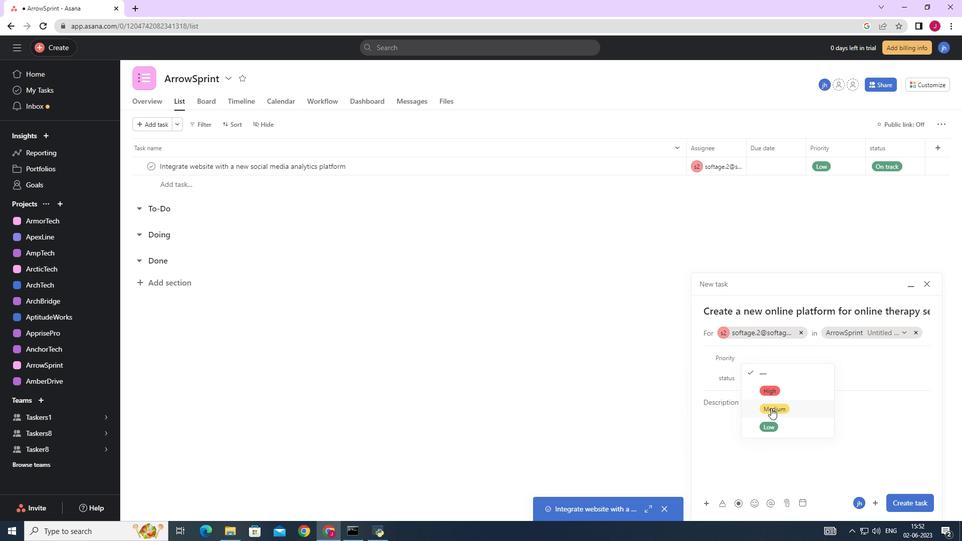 
Action: Mouse pressed left at (772, 412)
Screenshot: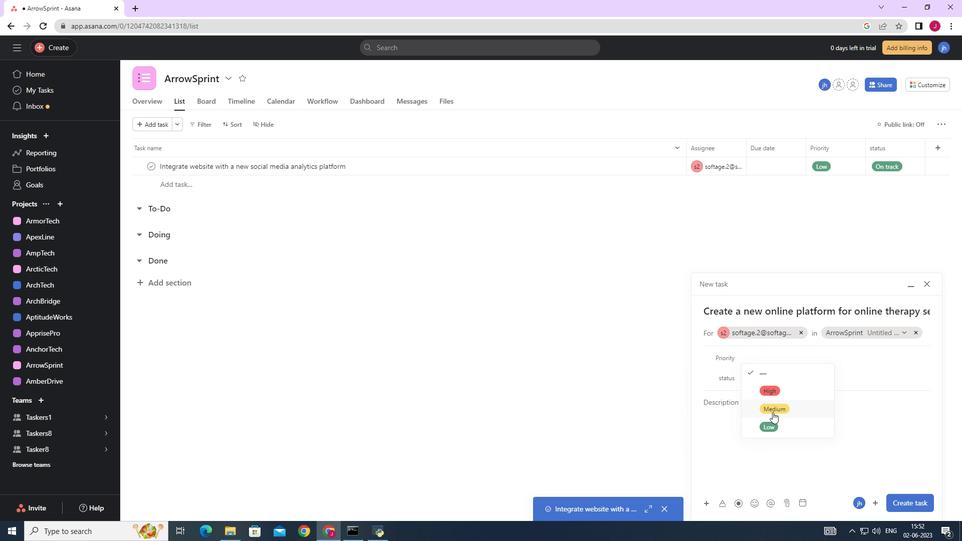 
Action: Mouse moved to (756, 375)
Screenshot: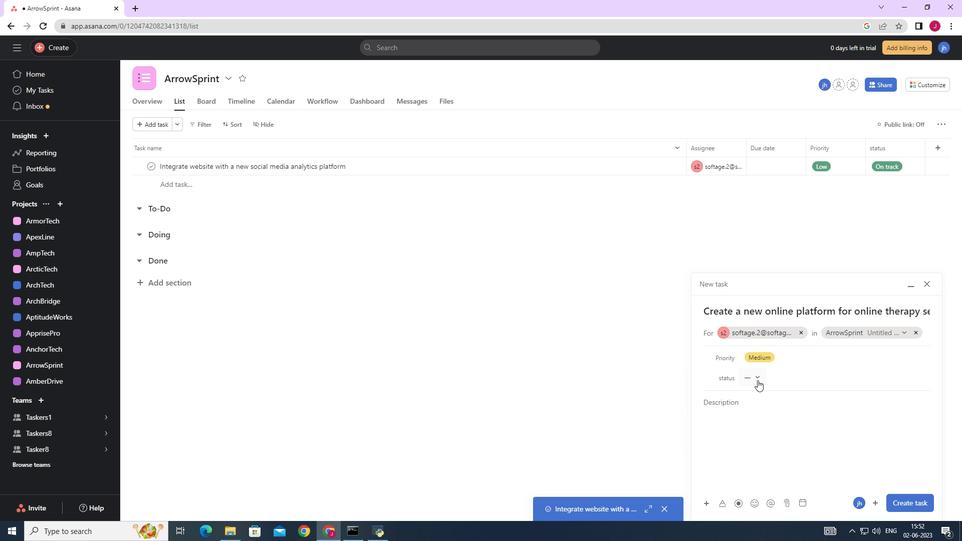 
Action: Mouse pressed left at (756, 375)
Screenshot: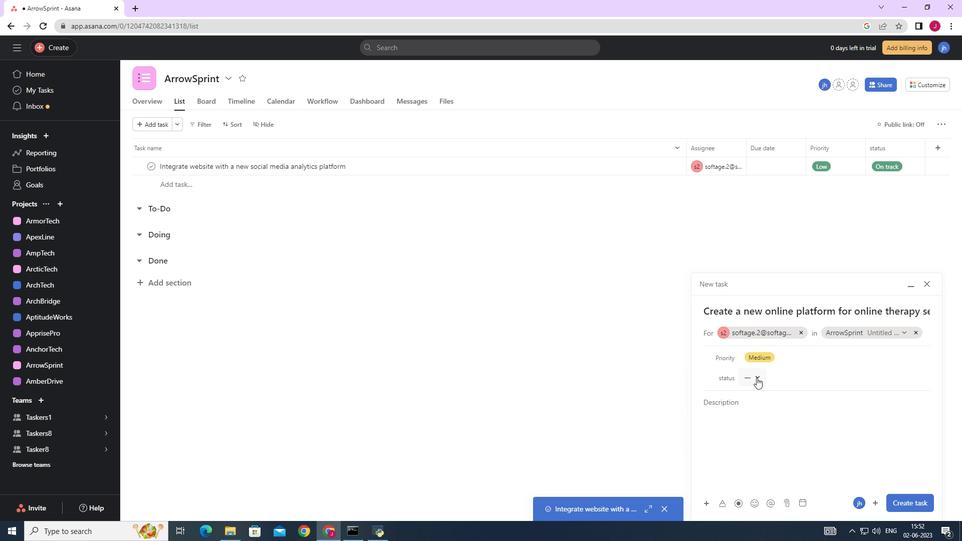 
Action: Mouse moved to (774, 425)
Screenshot: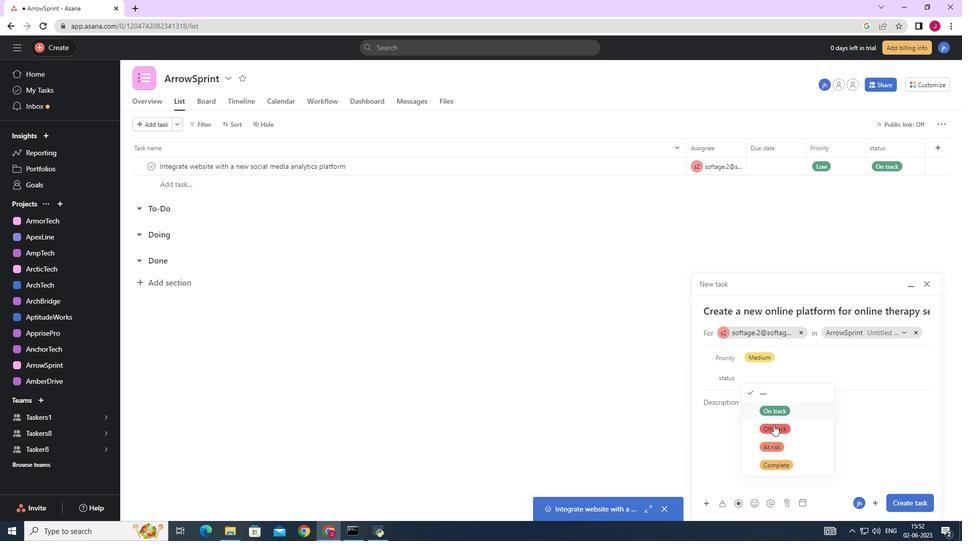 
Action: Mouse pressed left at (774, 425)
Screenshot: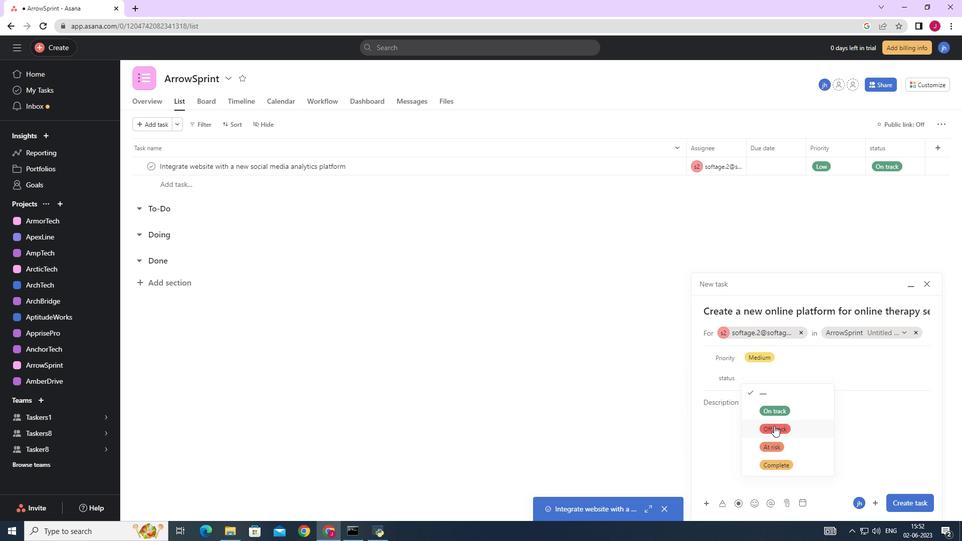 
Action: Mouse moved to (922, 504)
Screenshot: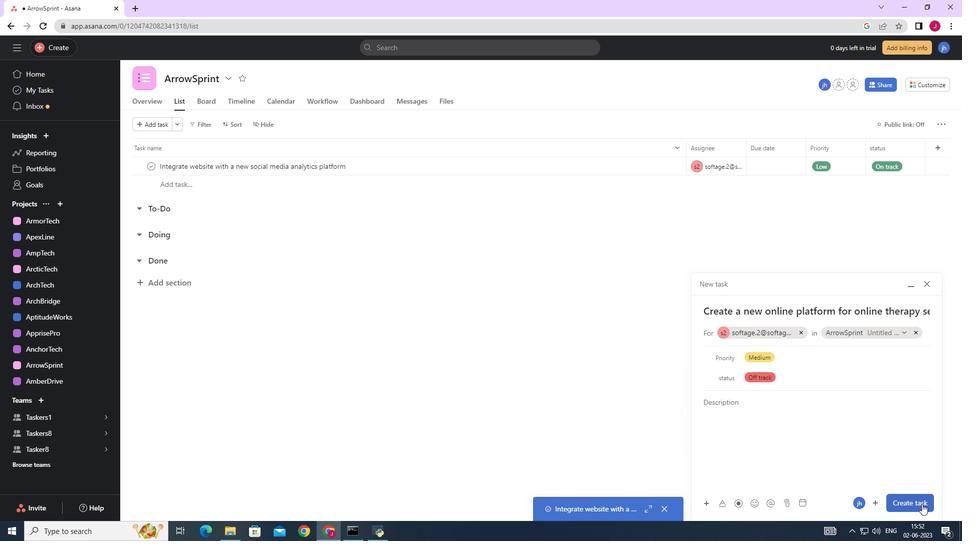 
Action: Mouse pressed left at (922, 504)
Screenshot: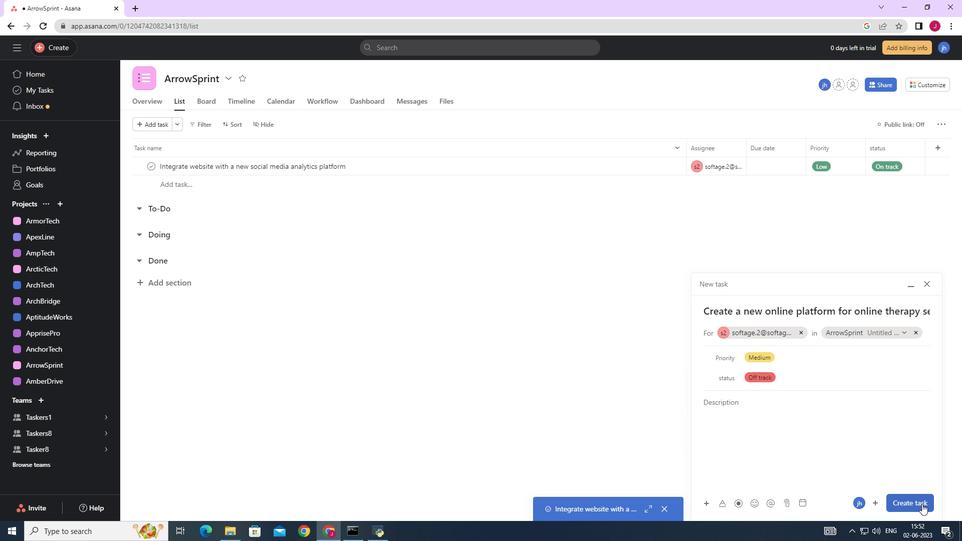 
Action: Mouse moved to (913, 501)
Screenshot: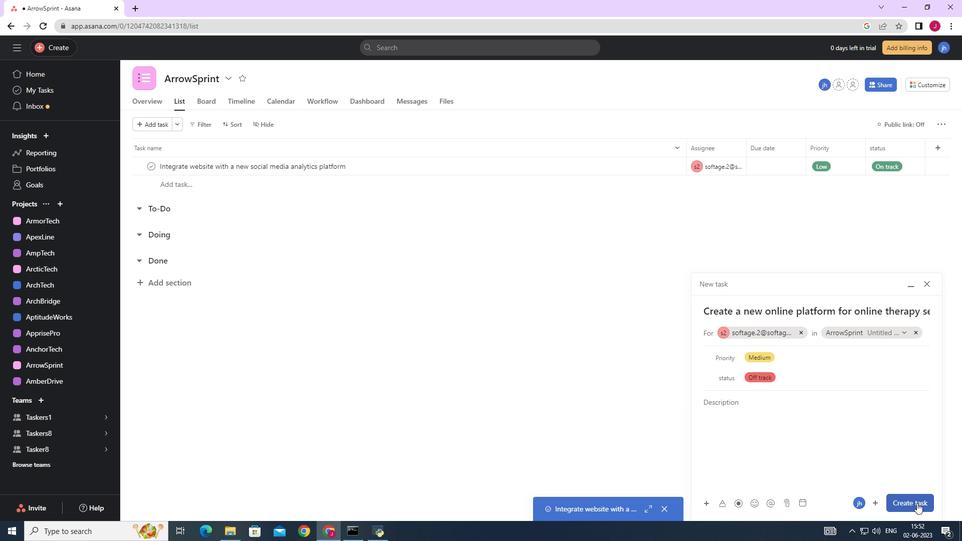 
